 Task: Select editor.action.reference-search.trigger in the goto location: alternative reference command.
Action: Mouse moved to (17, 666)
Screenshot: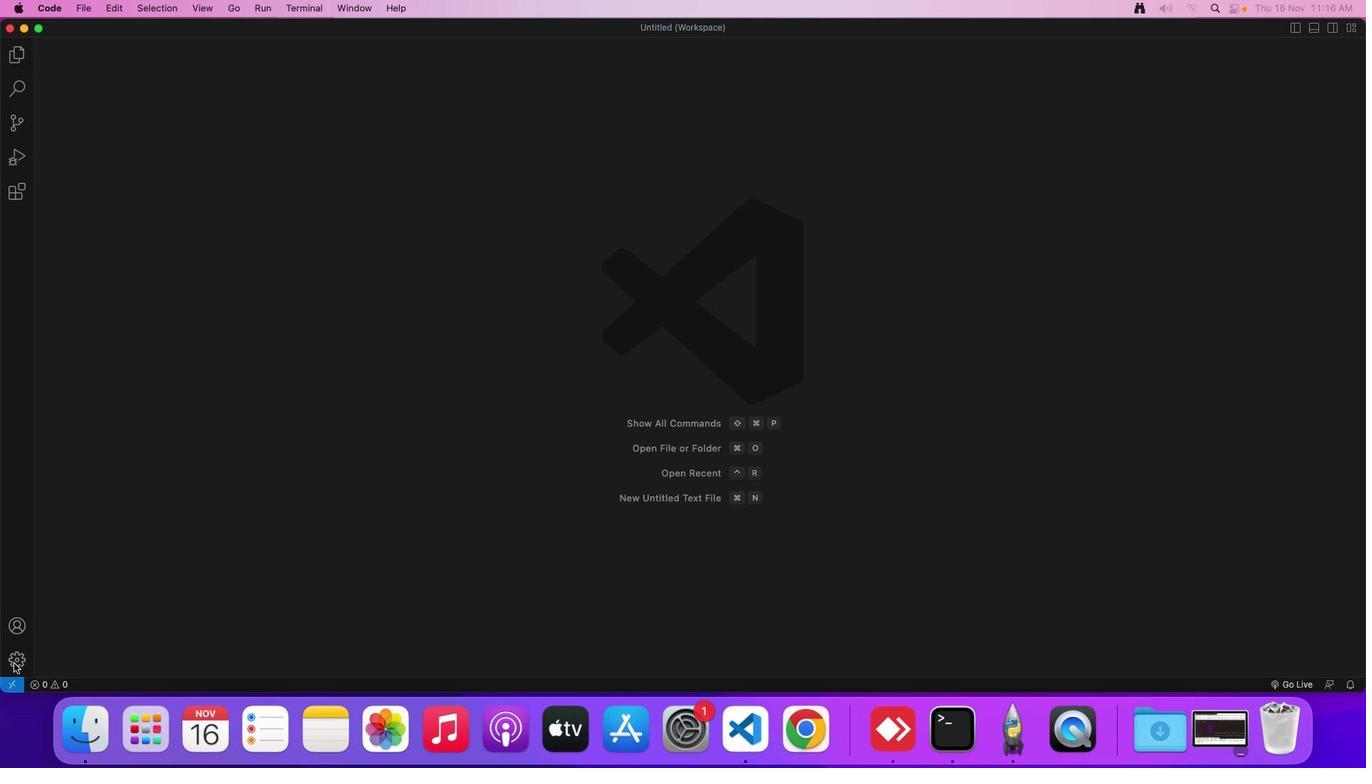 
Action: Mouse pressed left at (17, 666)
Screenshot: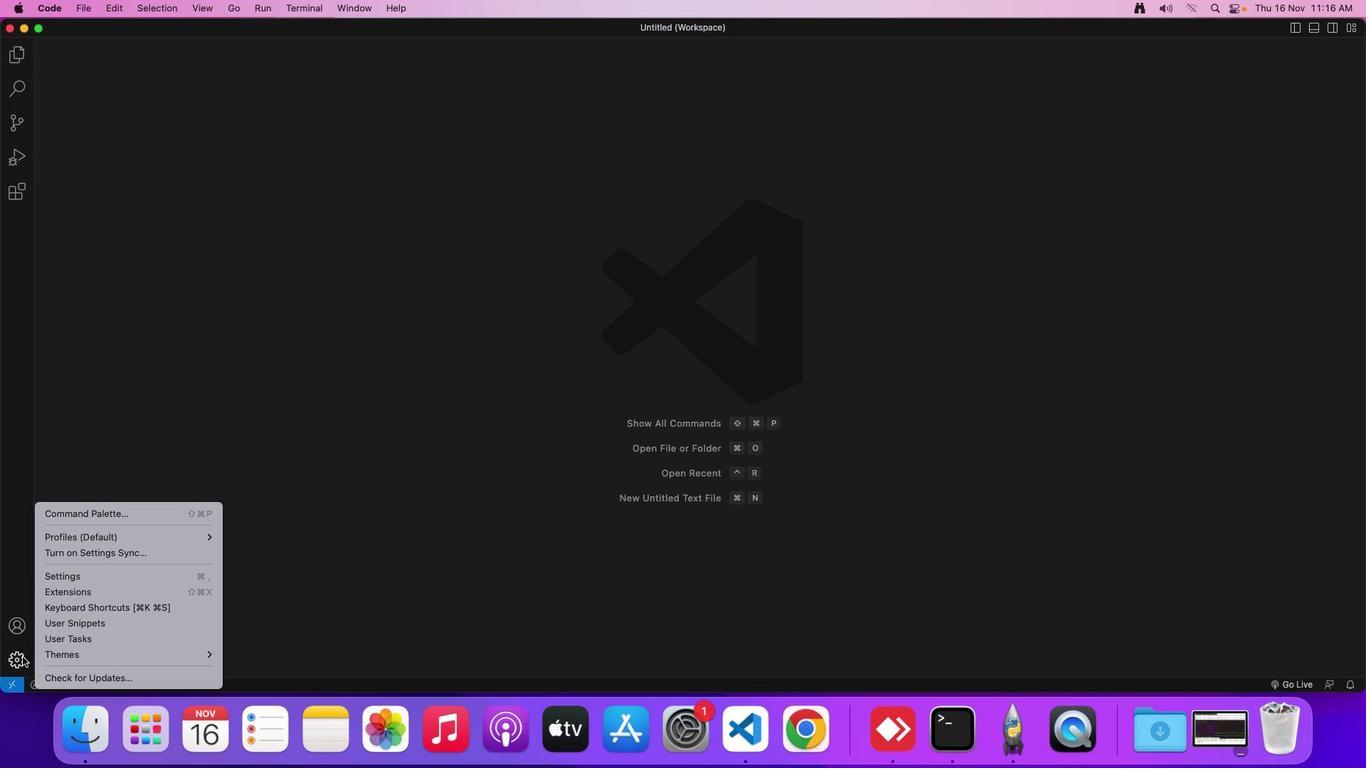 
Action: Mouse moved to (102, 581)
Screenshot: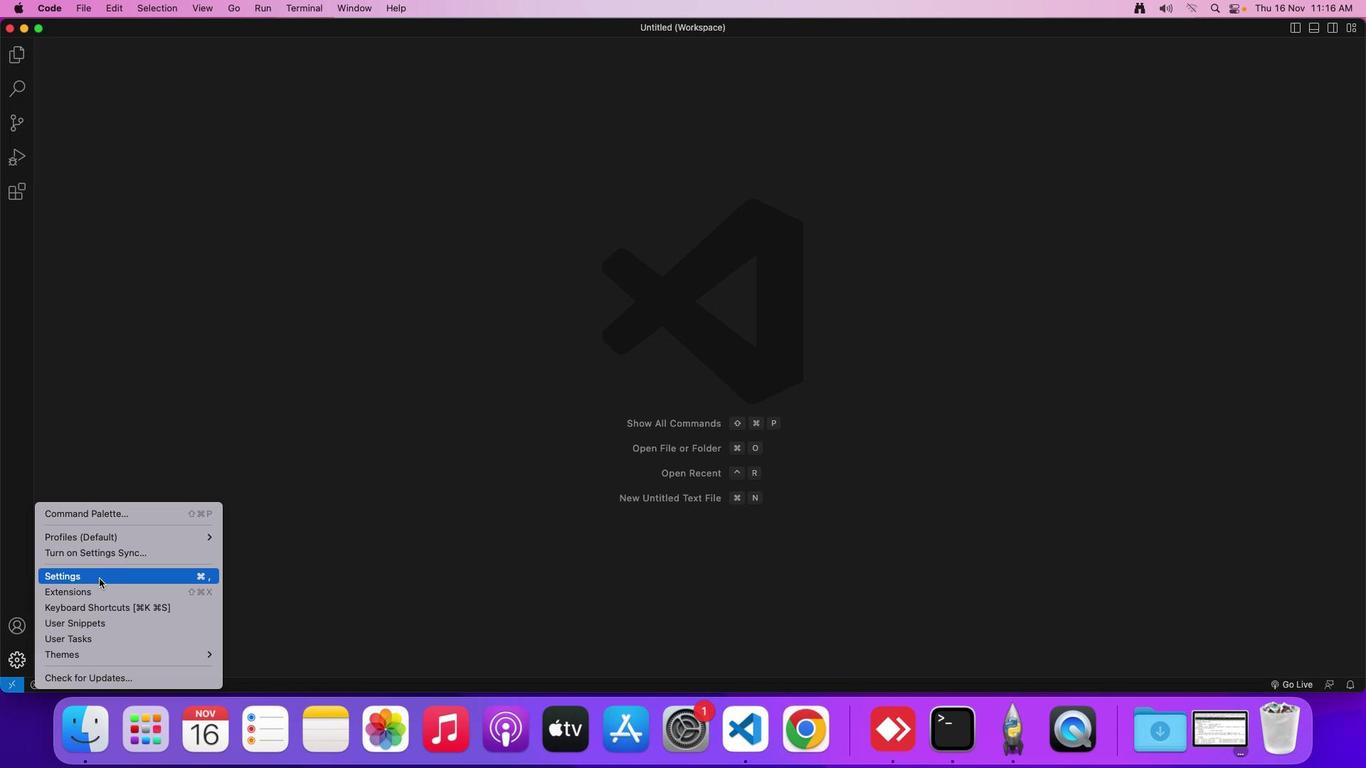 
Action: Mouse pressed left at (102, 581)
Screenshot: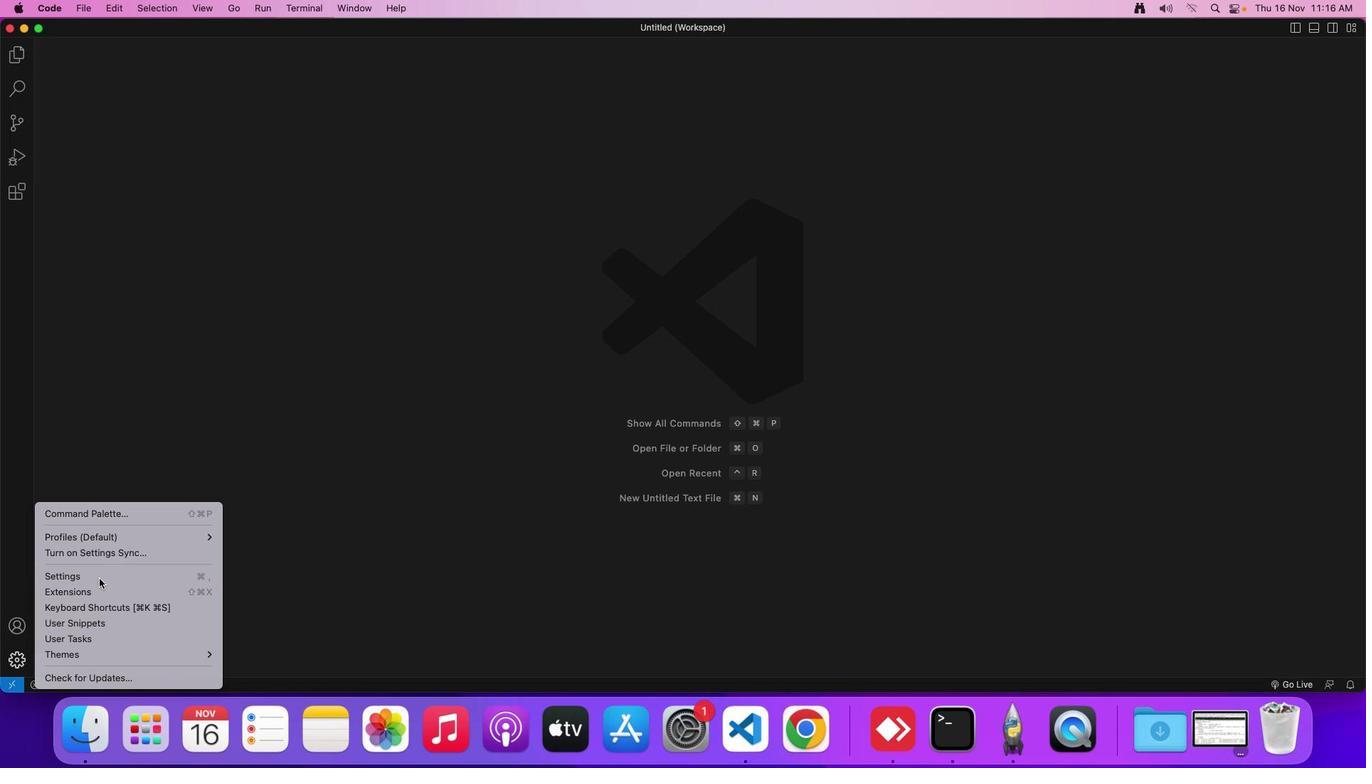 
Action: Mouse moved to (344, 107)
Screenshot: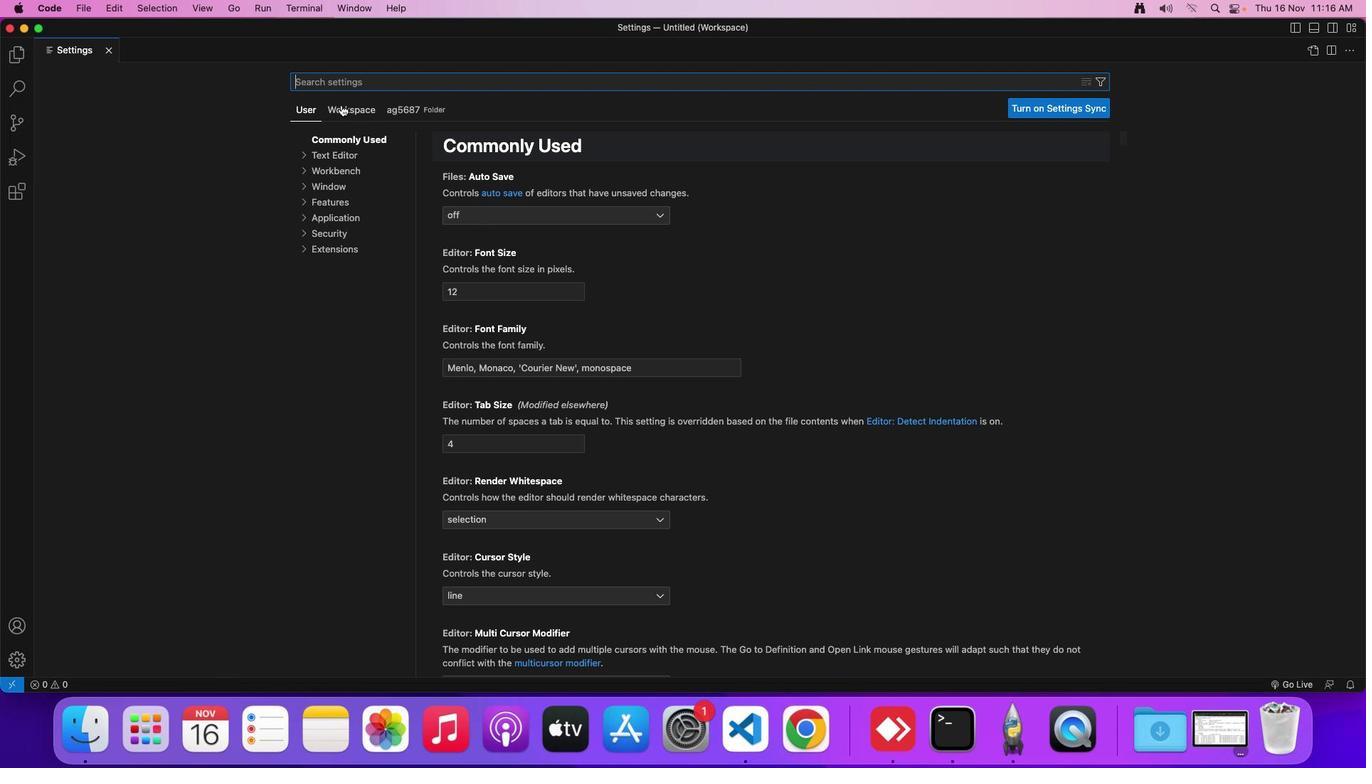 
Action: Mouse pressed left at (344, 107)
Screenshot: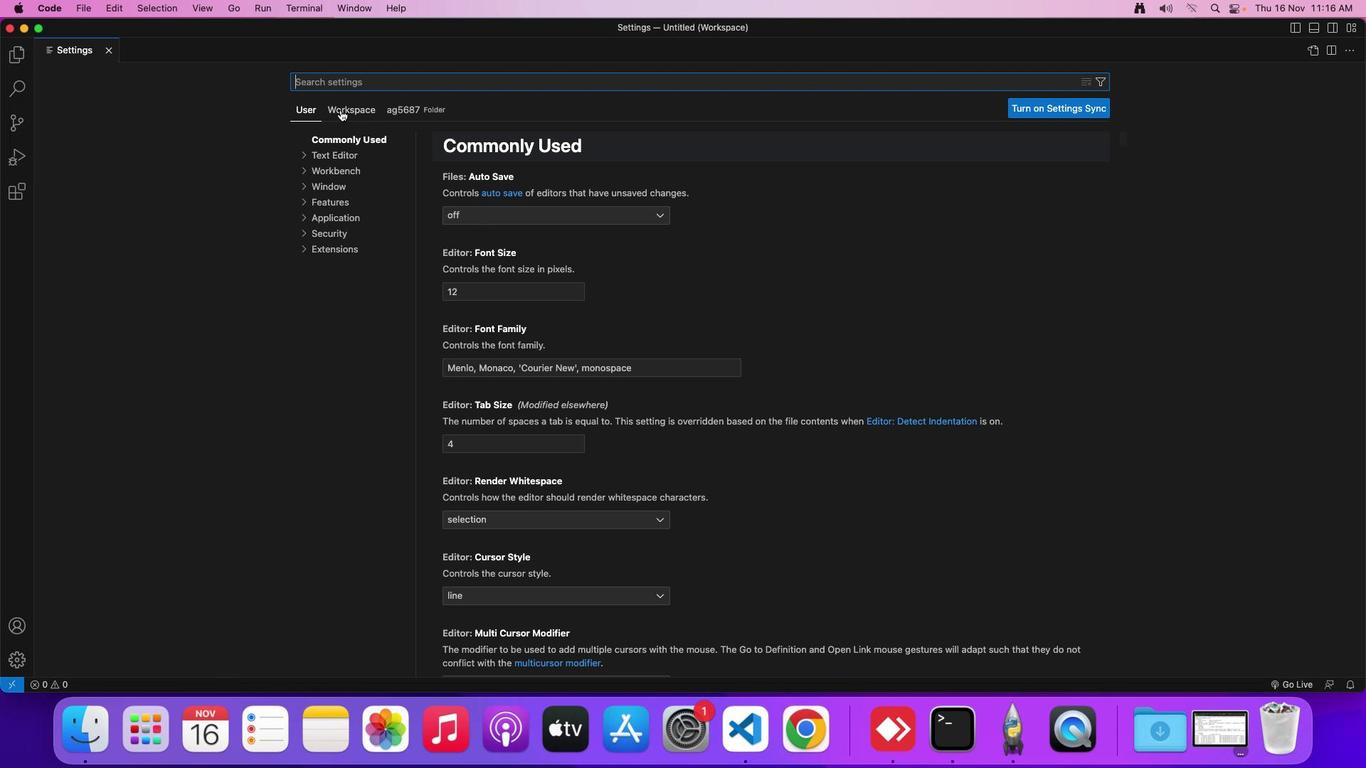 
Action: Mouse moved to (336, 155)
Screenshot: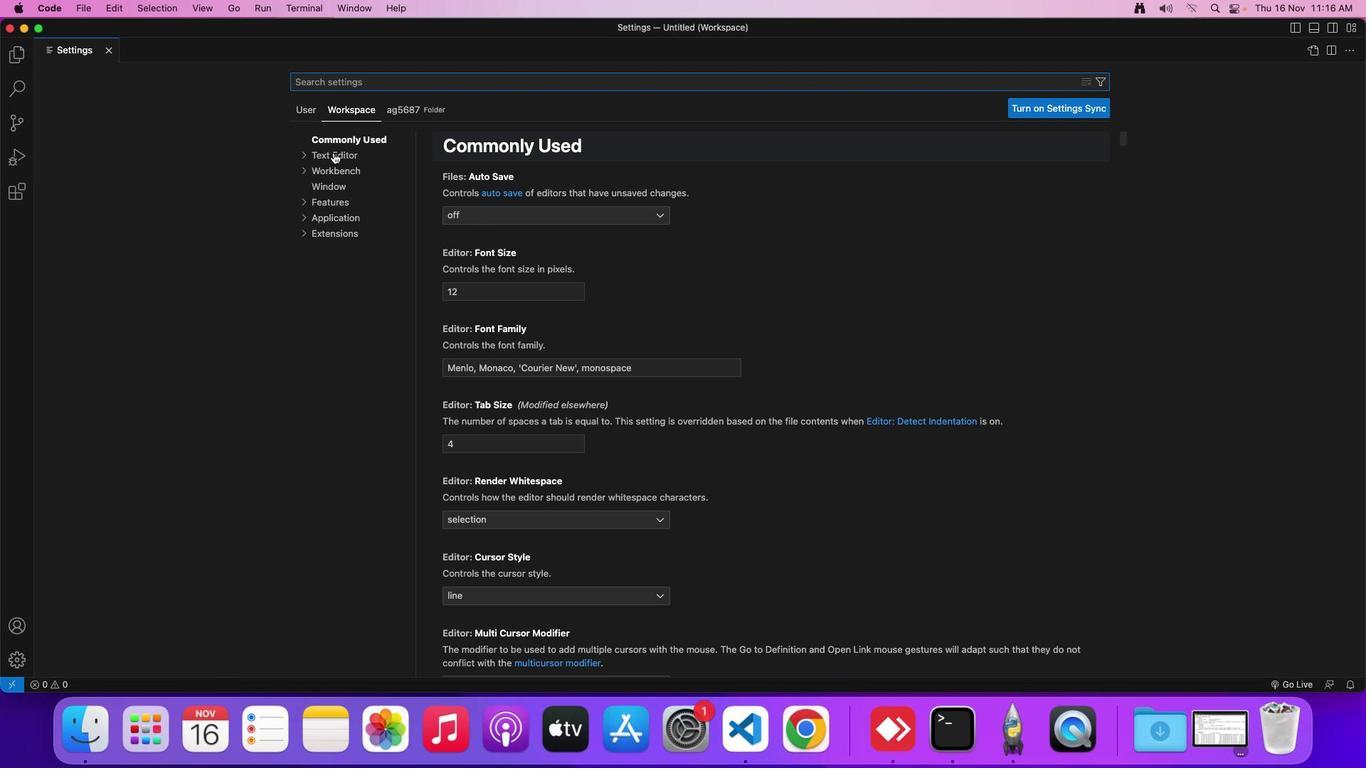 
Action: Mouse pressed left at (336, 155)
Screenshot: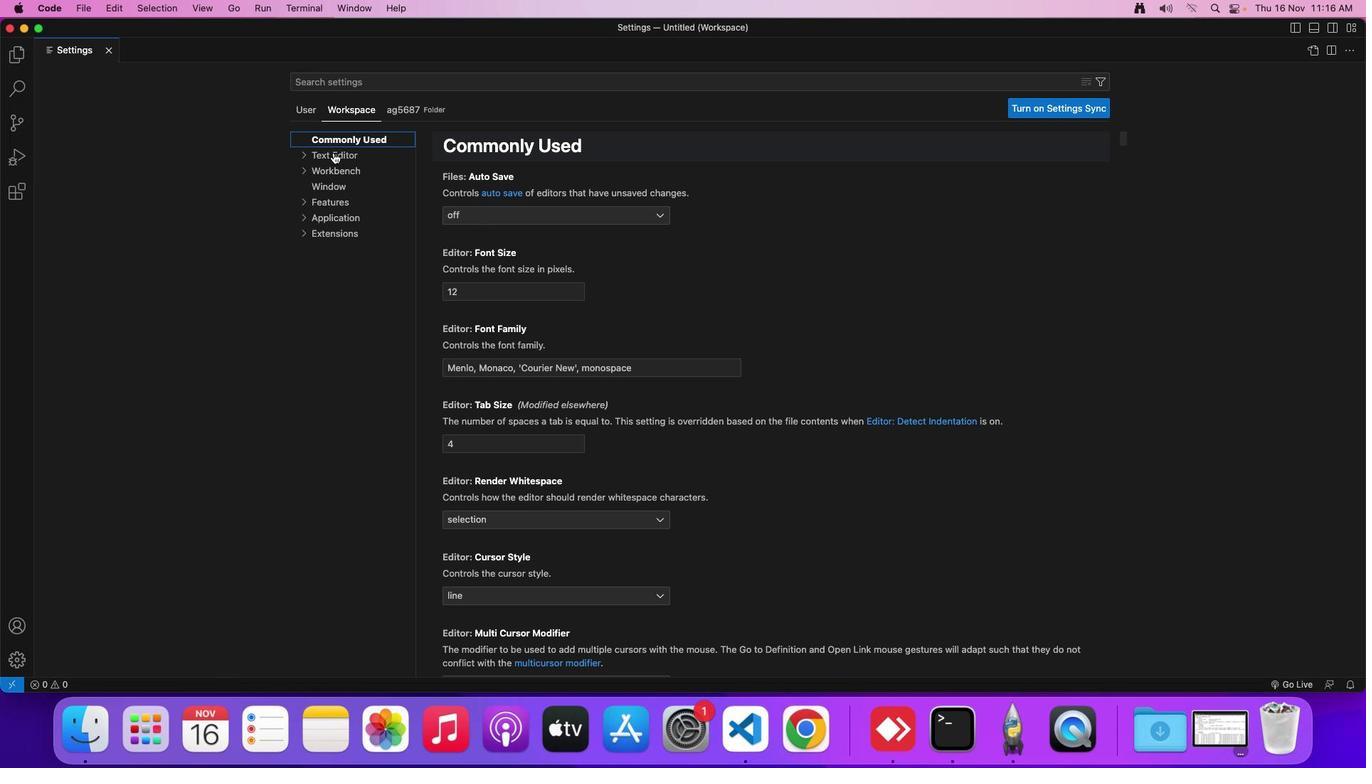 
Action: Mouse moved to (579, 419)
Screenshot: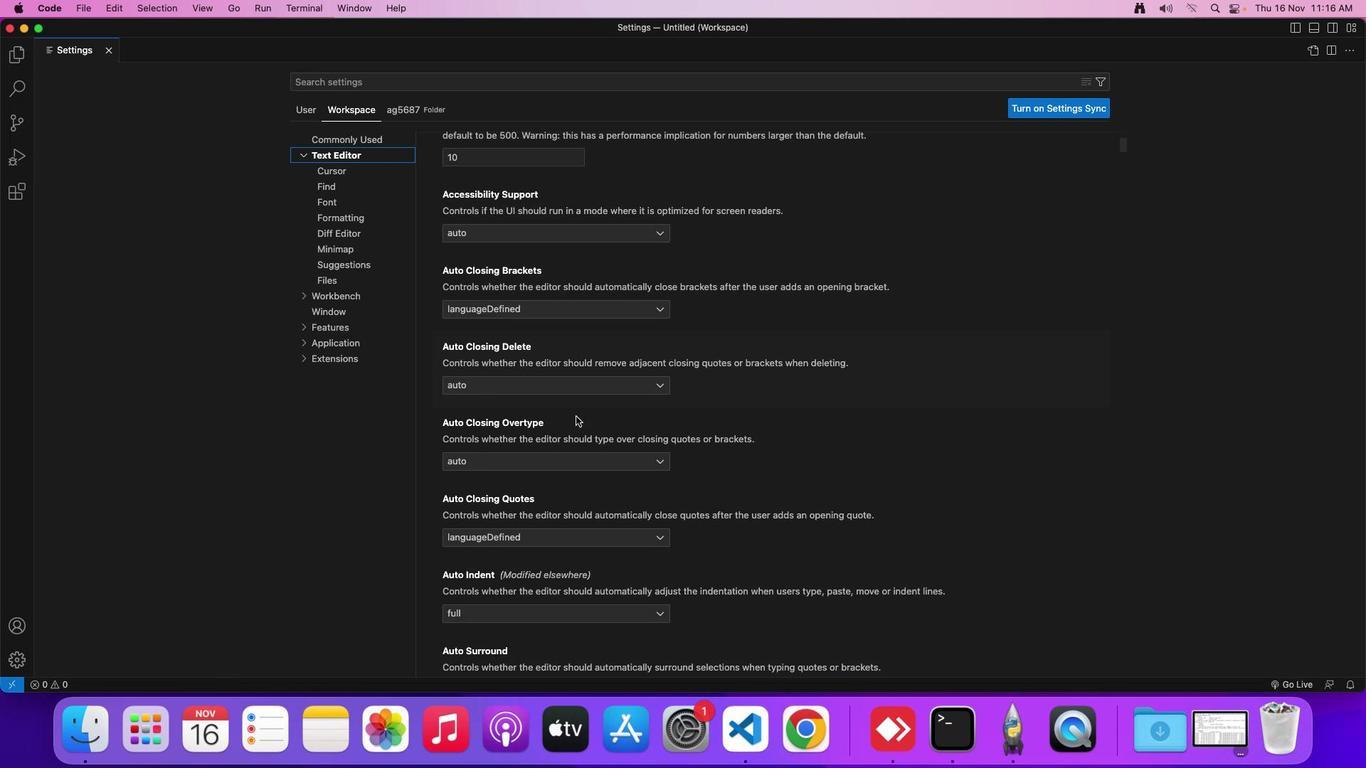 
Action: Mouse scrolled (579, 419) with delta (2, 2)
Screenshot: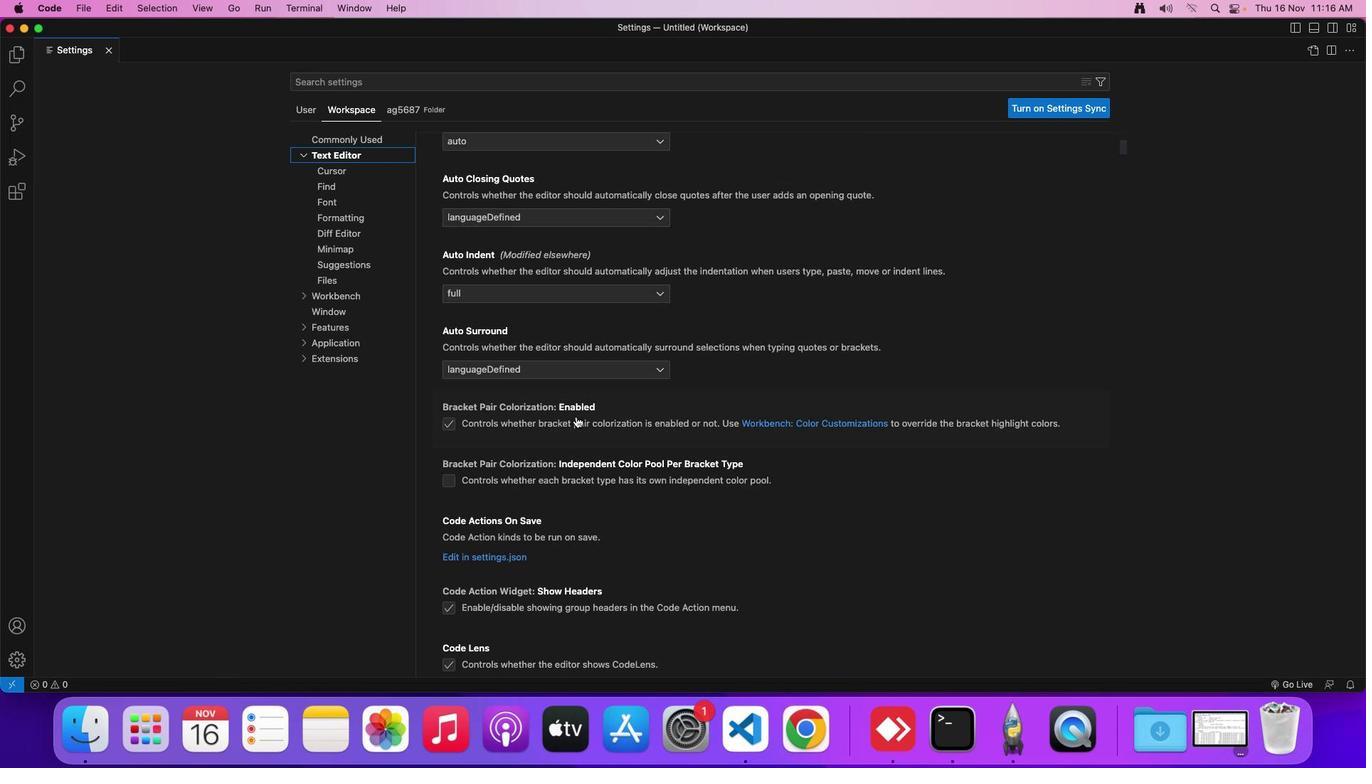 
Action: Mouse scrolled (579, 419) with delta (2, 2)
Screenshot: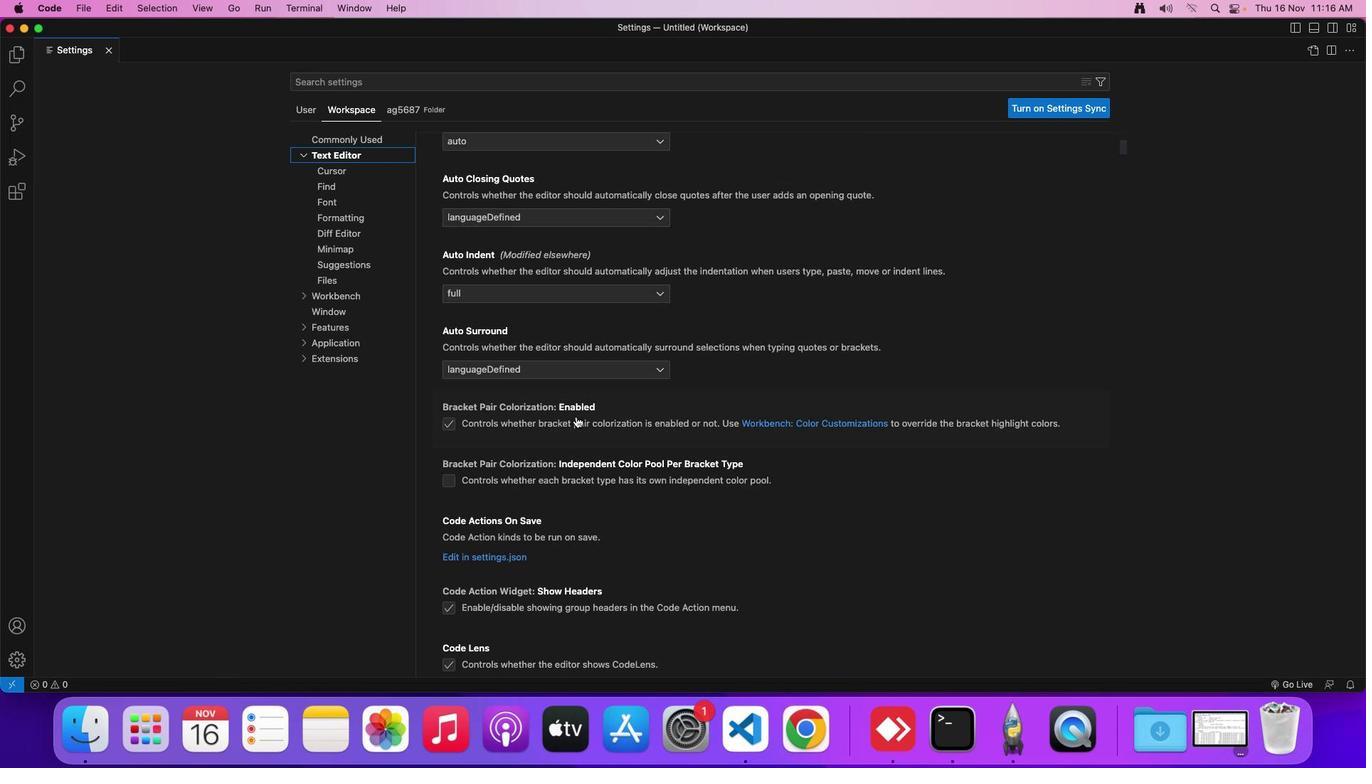 
Action: Mouse scrolled (579, 419) with delta (2, 0)
Screenshot: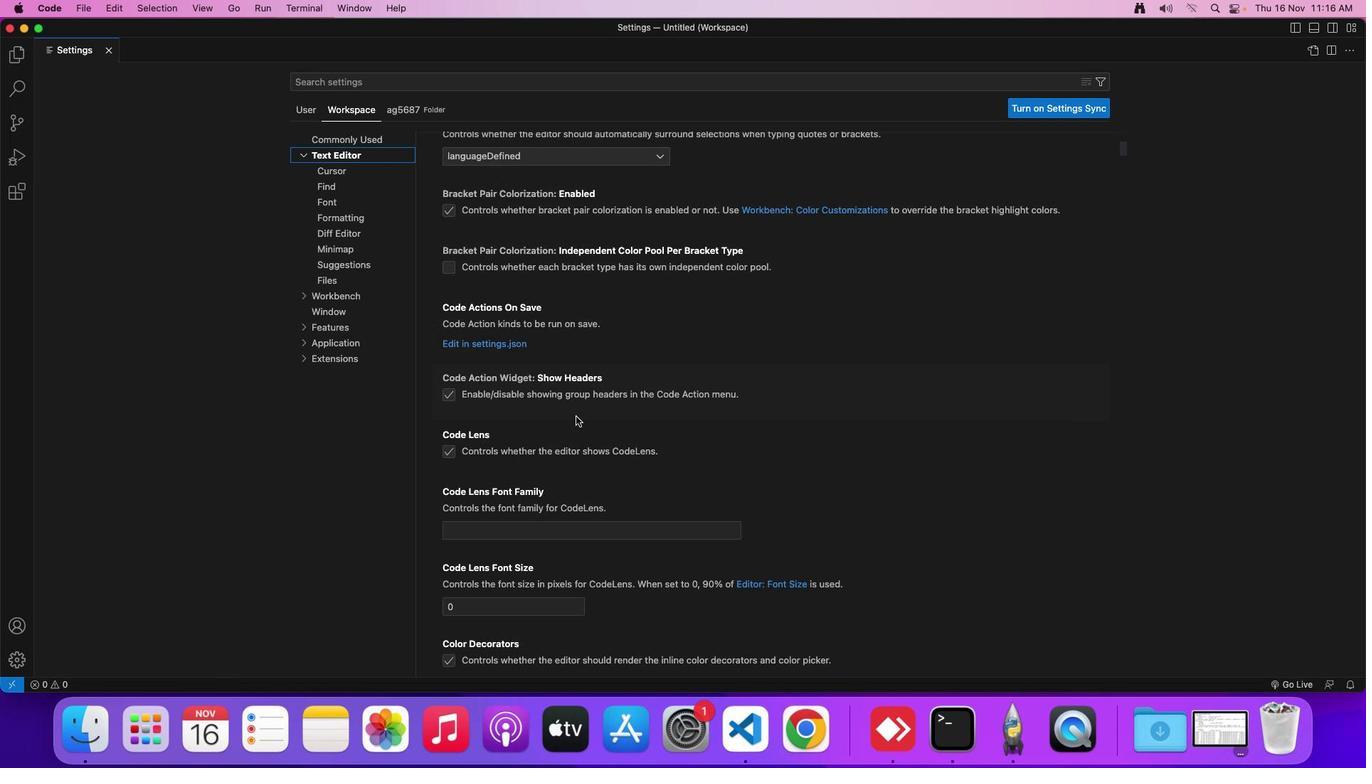 
Action: Mouse moved to (578, 419)
Screenshot: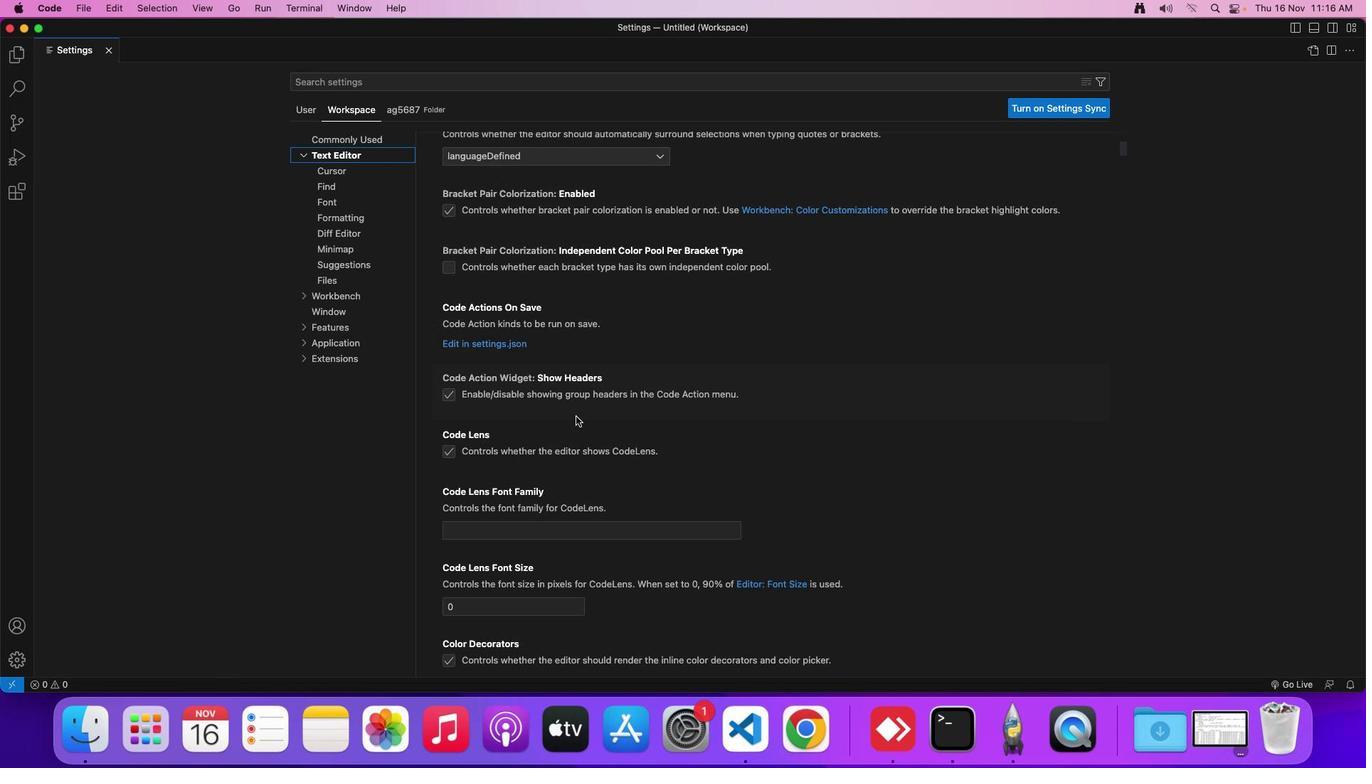 
Action: Mouse scrolled (578, 419) with delta (2, 0)
Screenshot: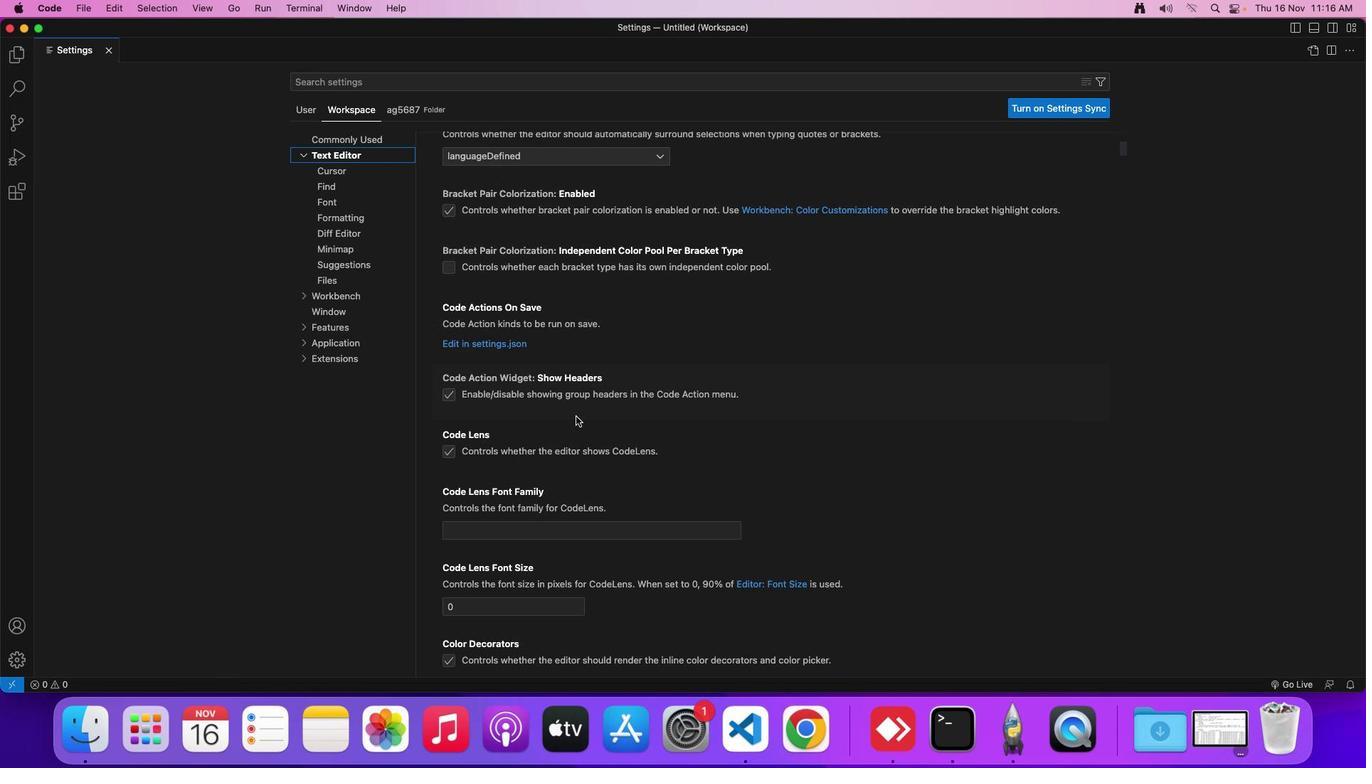 
Action: Mouse scrolled (578, 419) with delta (2, 0)
Screenshot: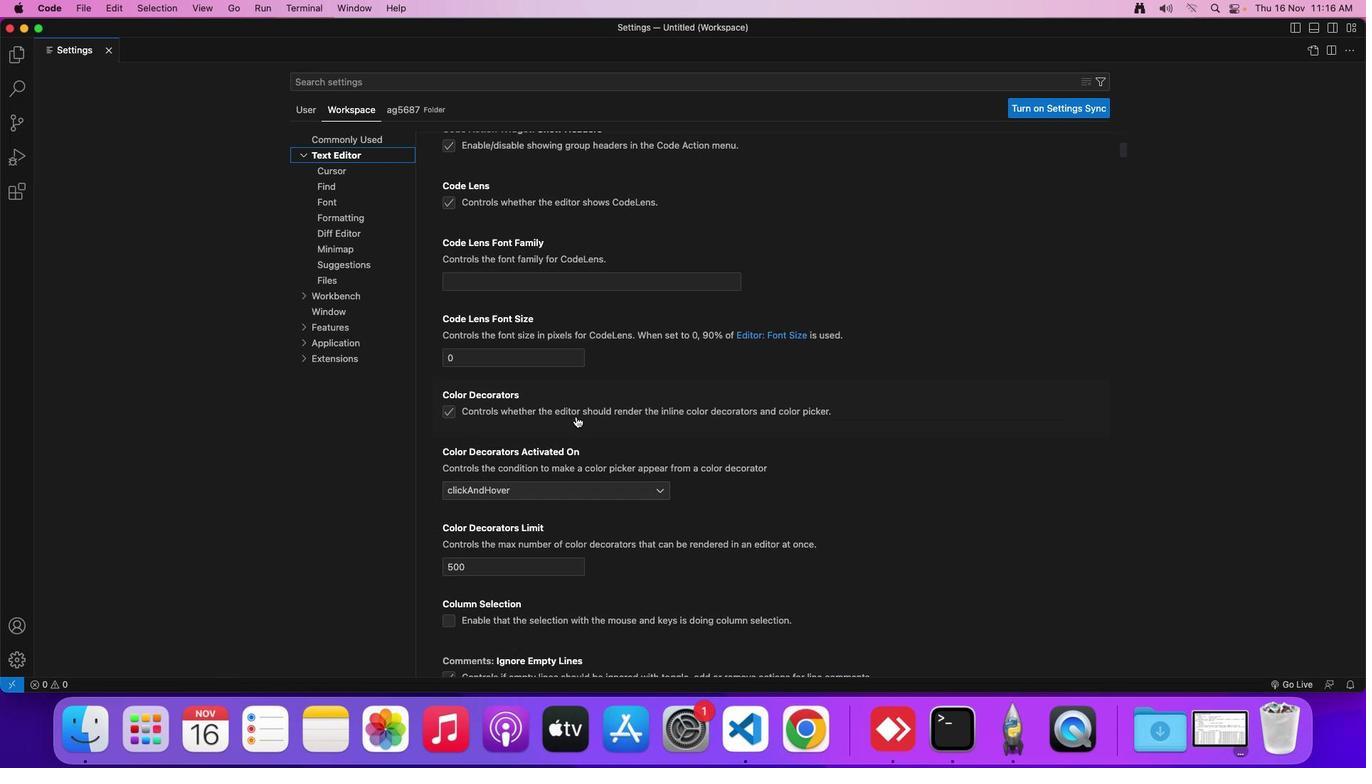 
Action: Mouse scrolled (578, 419) with delta (2, -1)
Screenshot: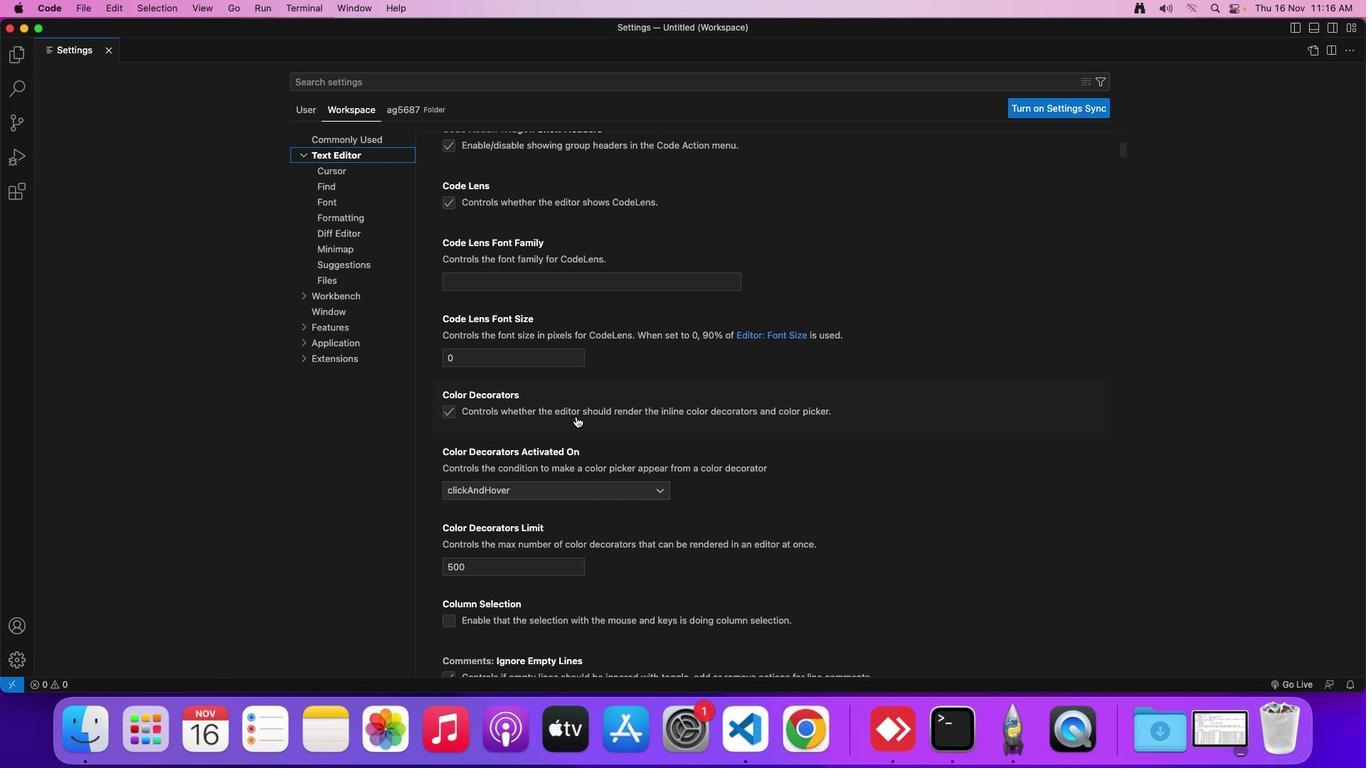 
Action: Mouse moved to (578, 419)
Screenshot: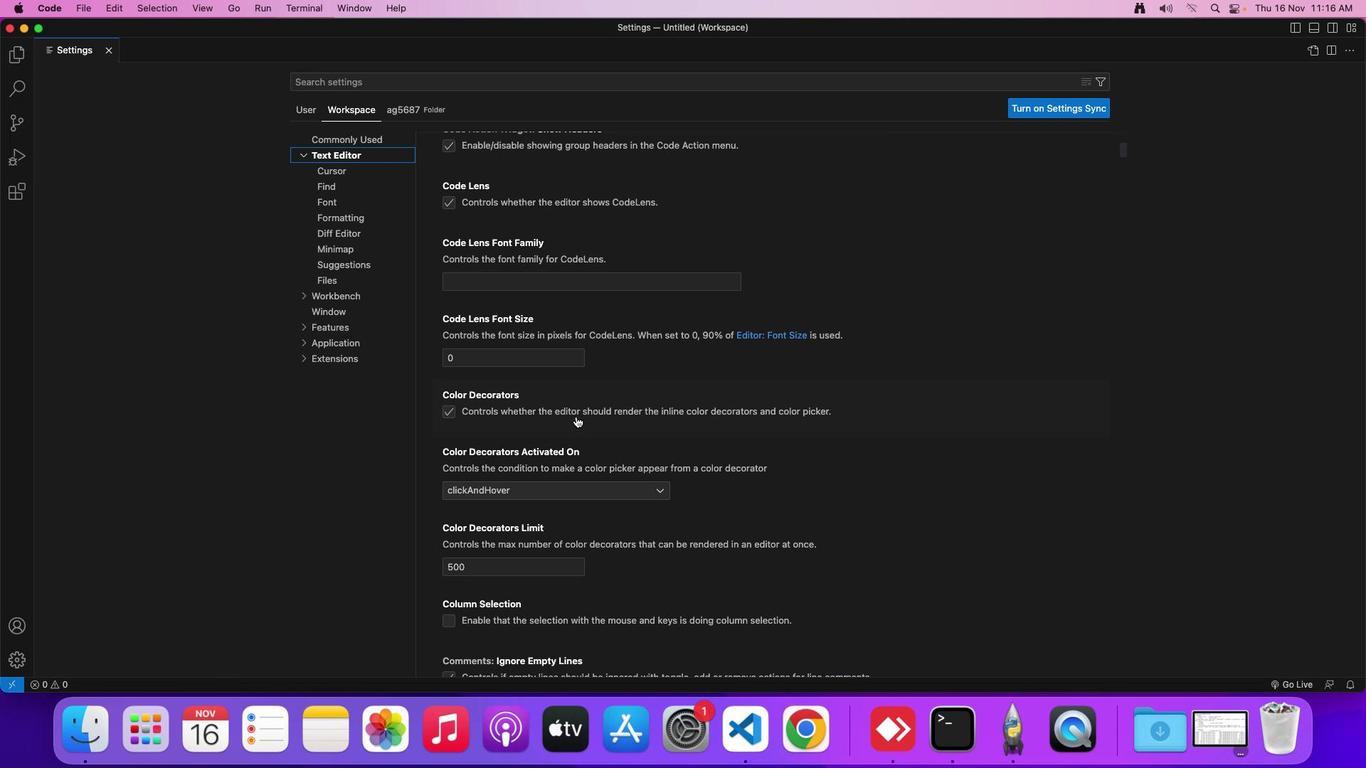 
Action: Mouse scrolled (578, 419) with delta (2, 2)
Screenshot: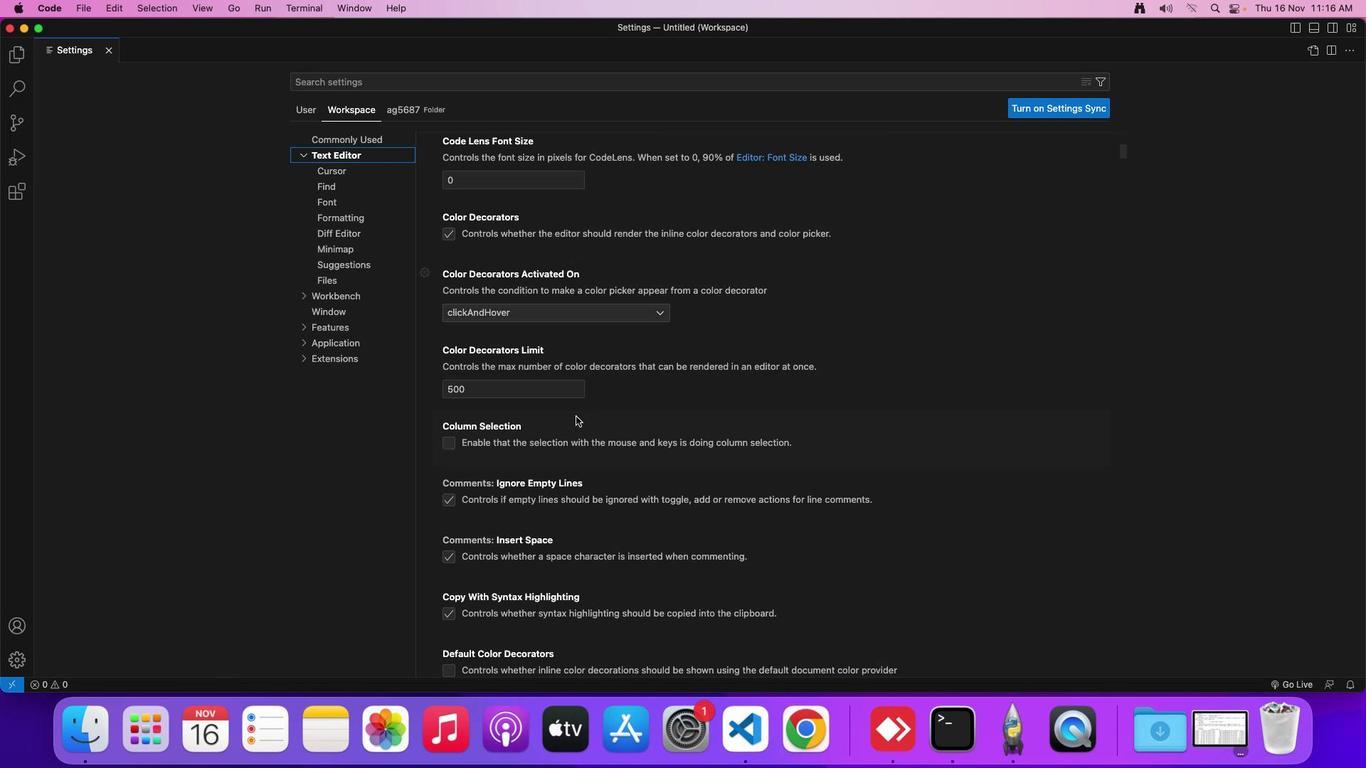 
Action: Mouse scrolled (578, 419) with delta (2, 2)
Screenshot: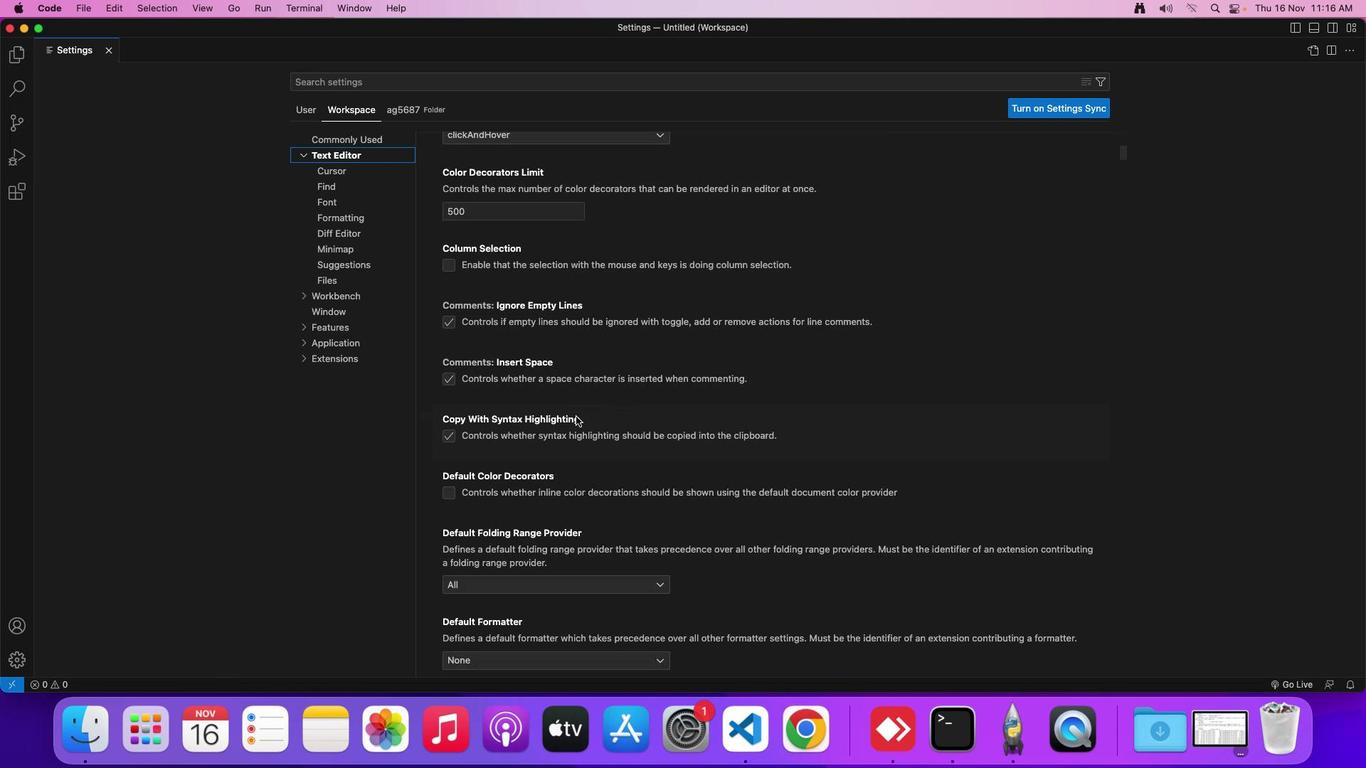 
Action: Mouse scrolled (578, 419) with delta (2, 0)
Screenshot: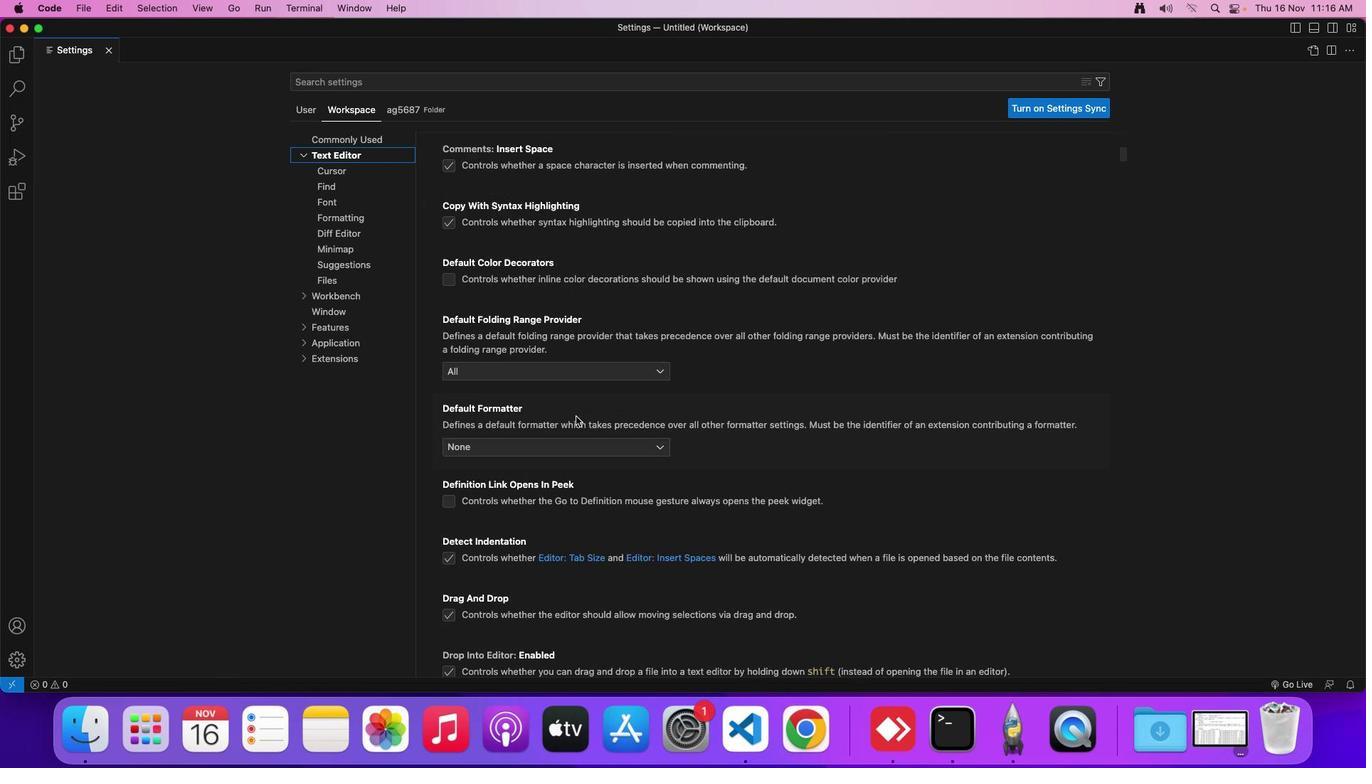 
Action: Mouse scrolled (578, 419) with delta (2, 0)
Screenshot: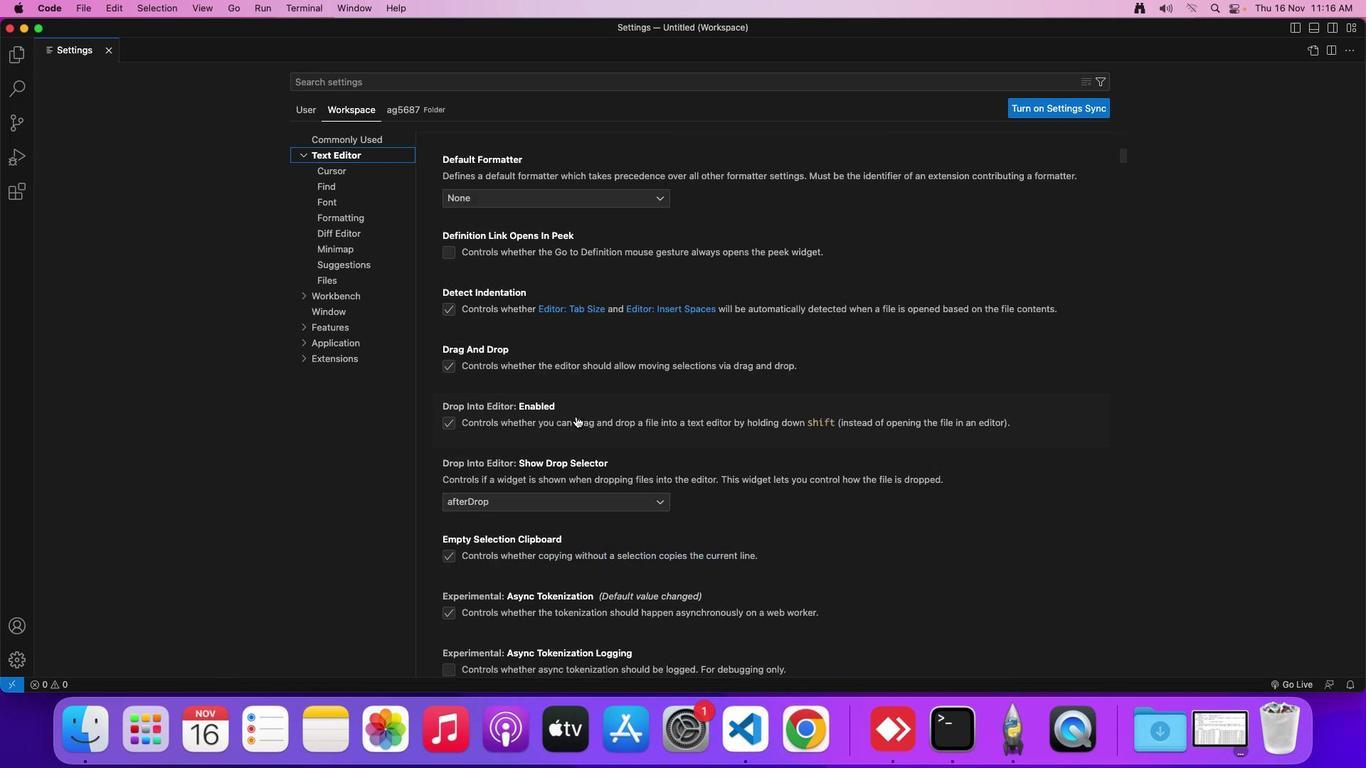 
Action: Mouse scrolled (578, 419) with delta (2, 0)
Screenshot: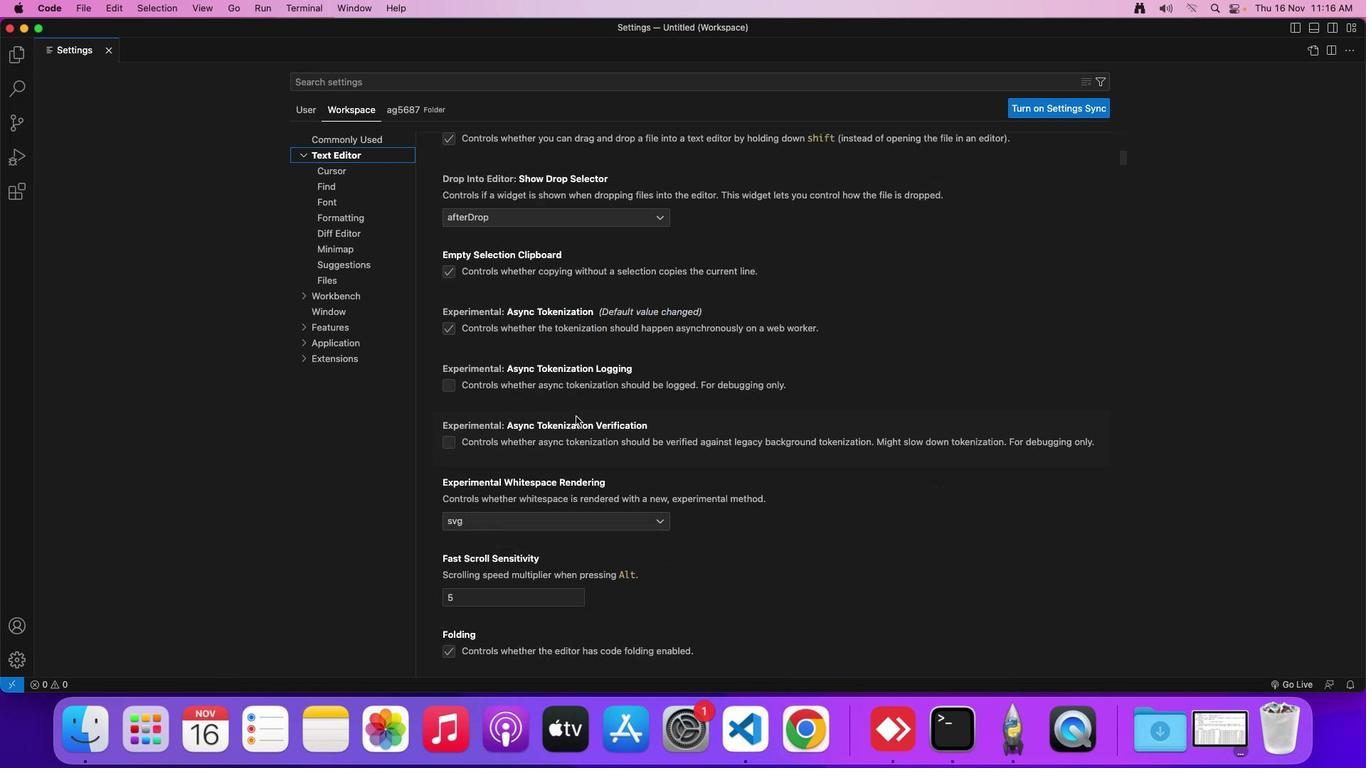 
Action: Mouse scrolled (578, 419) with delta (2, -1)
Screenshot: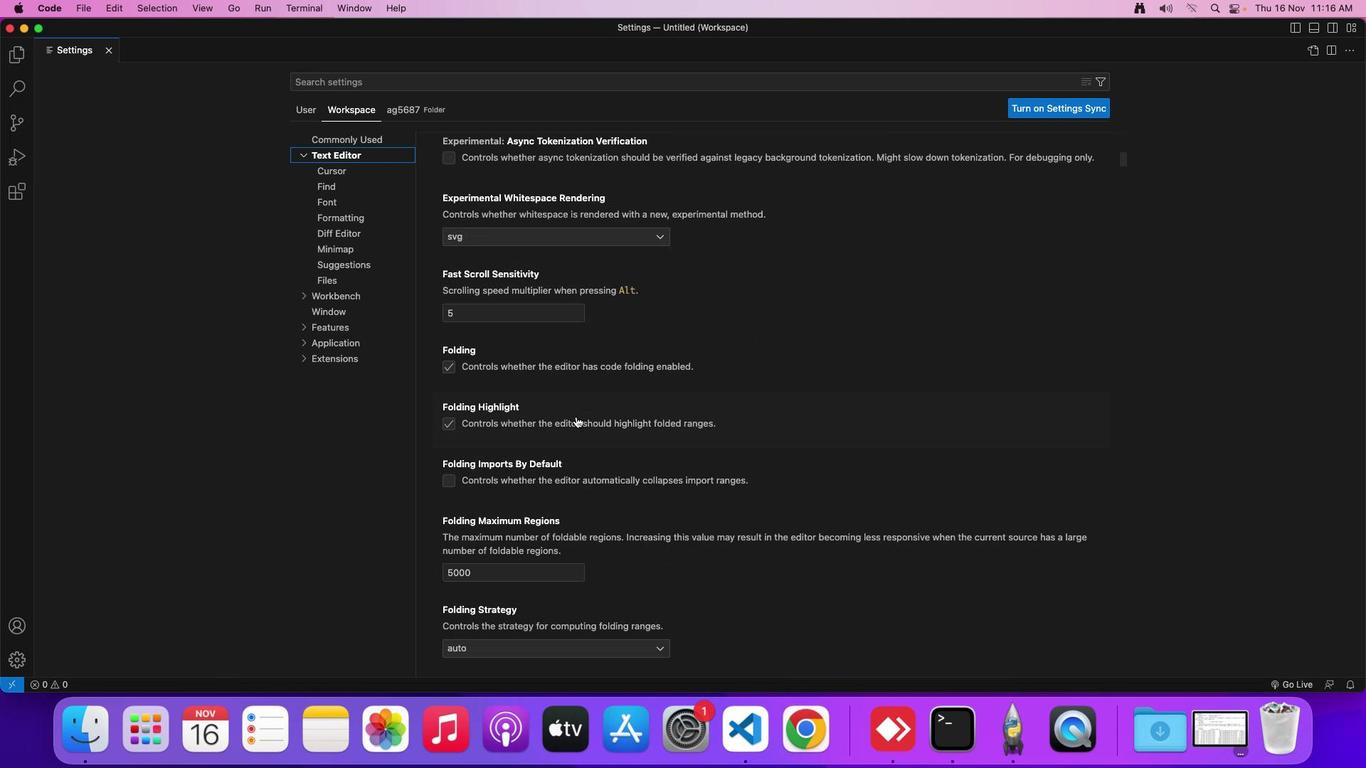 
Action: Mouse scrolled (578, 419) with delta (2, -2)
Screenshot: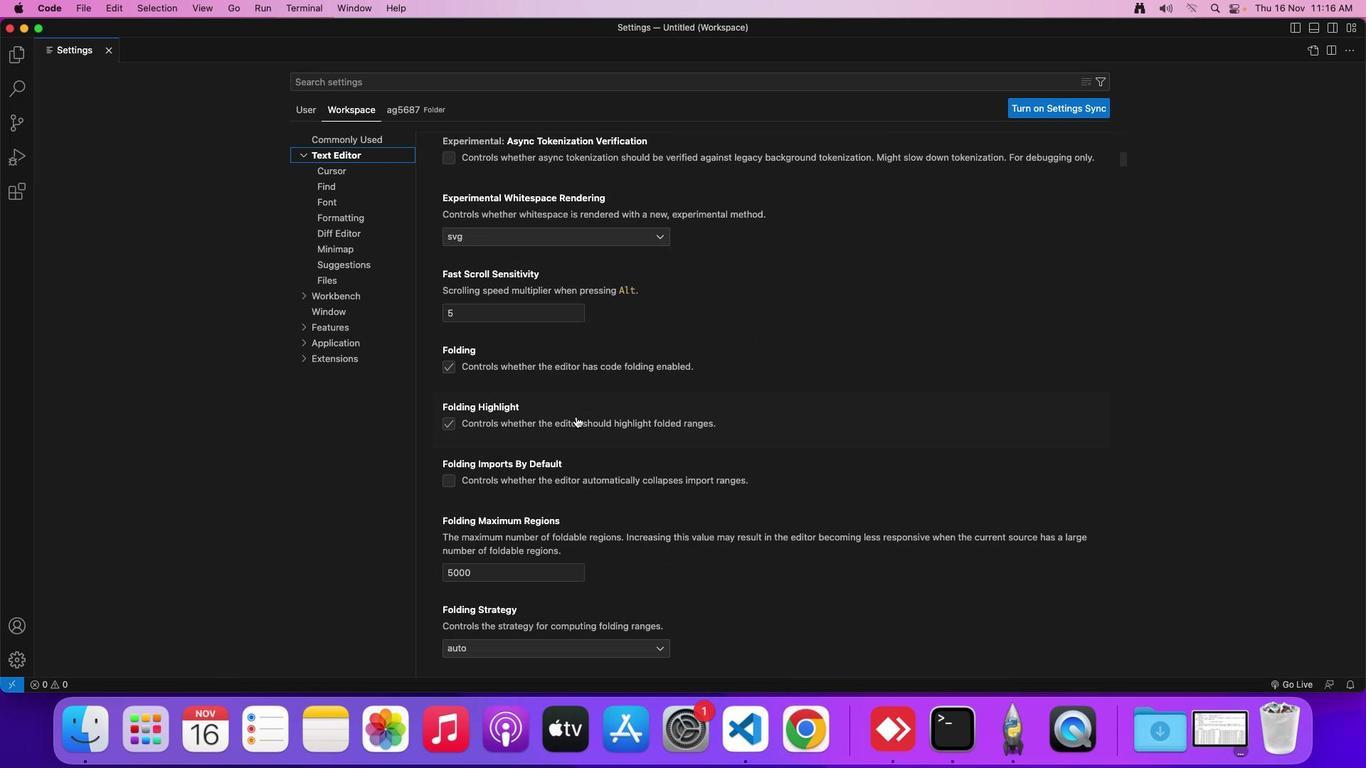 
Action: Mouse scrolled (578, 419) with delta (2, -2)
Screenshot: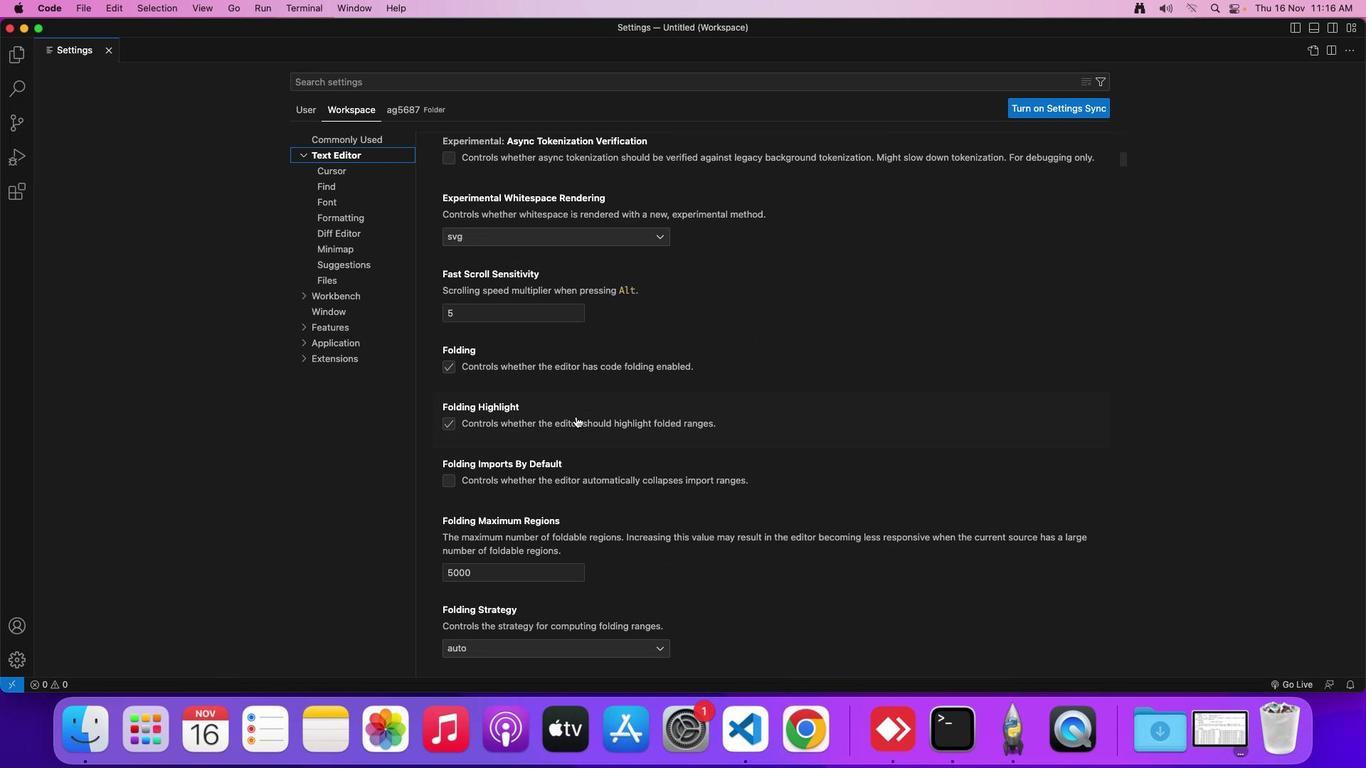 
Action: Mouse scrolled (578, 419) with delta (2, 2)
Screenshot: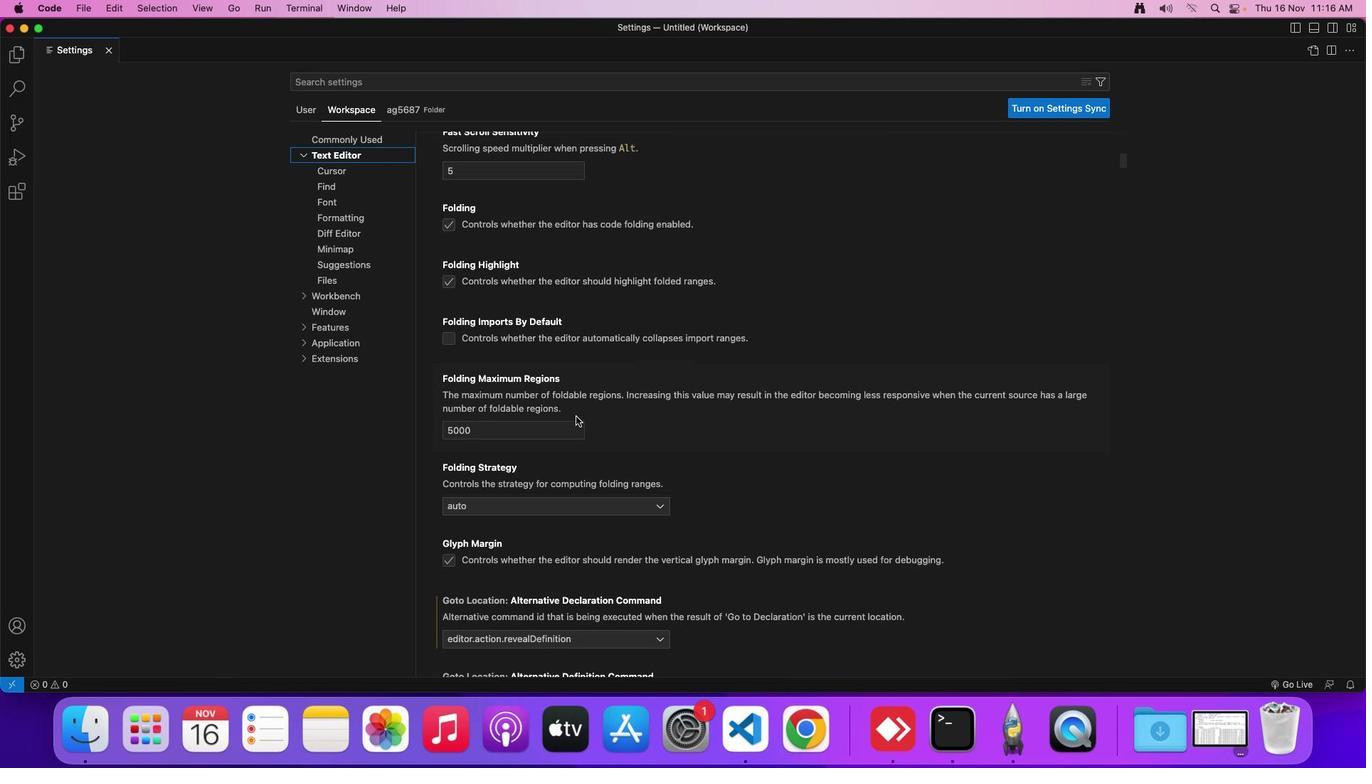 
Action: Mouse scrolled (578, 419) with delta (2, 2)
Screenshot: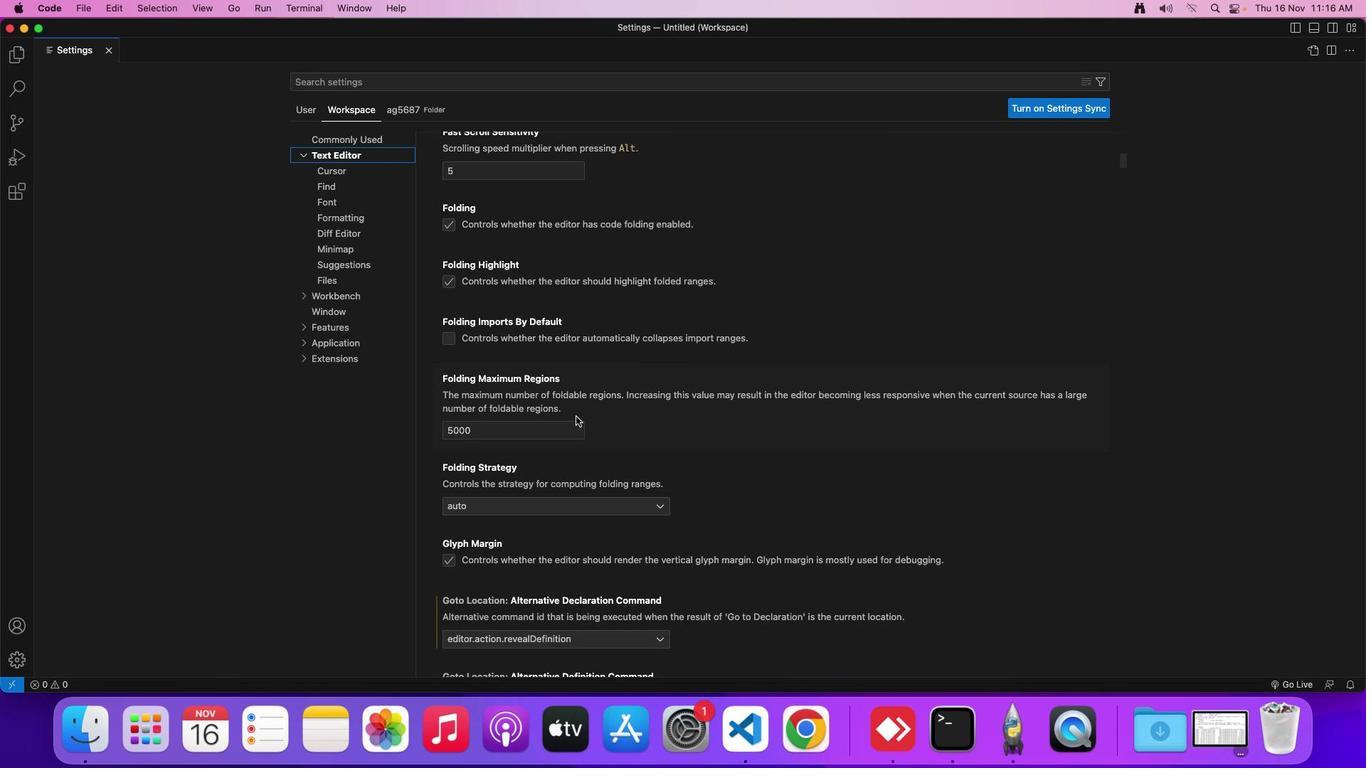 
Action: Mouse scrolled (578, 419) with delta (2, 1)
Screenshot: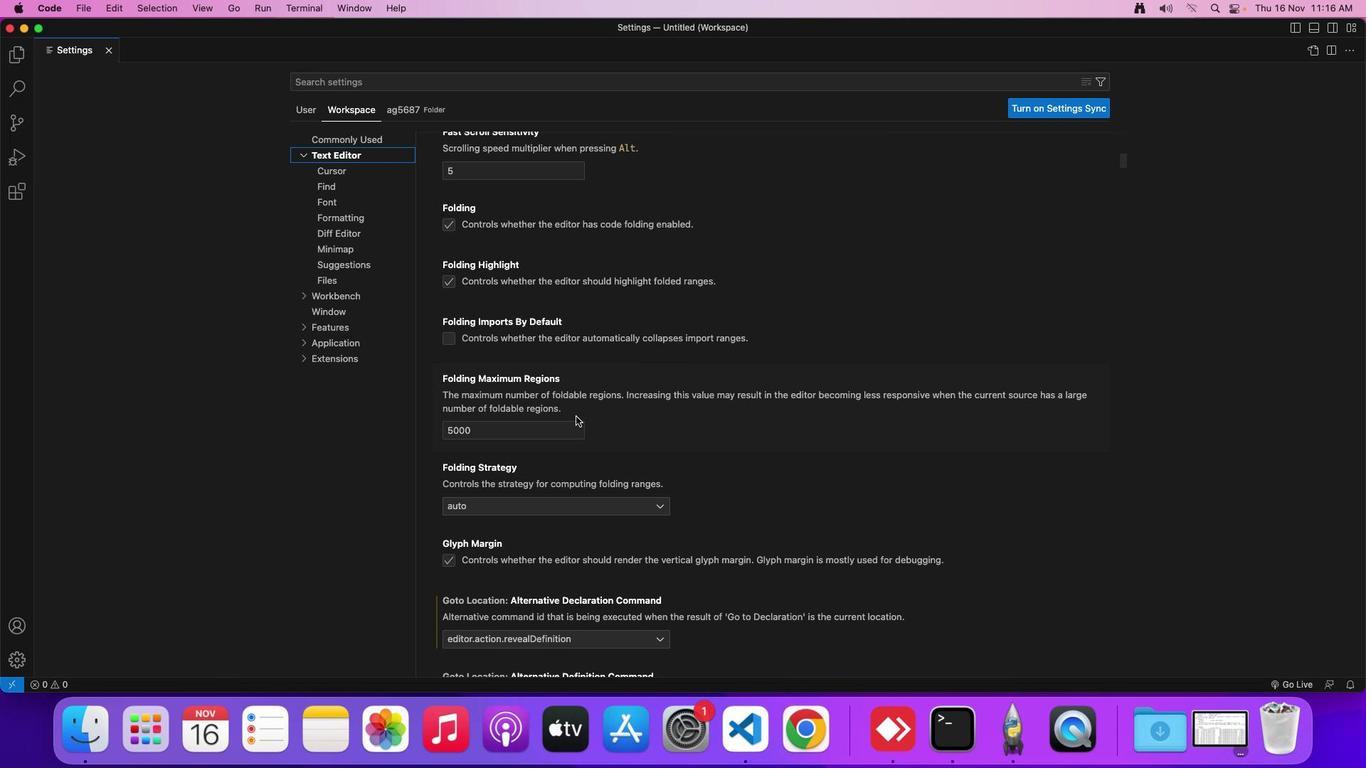 
Action: Mouse scrolled (578, 419) with delta (2, 2)
Screenshot: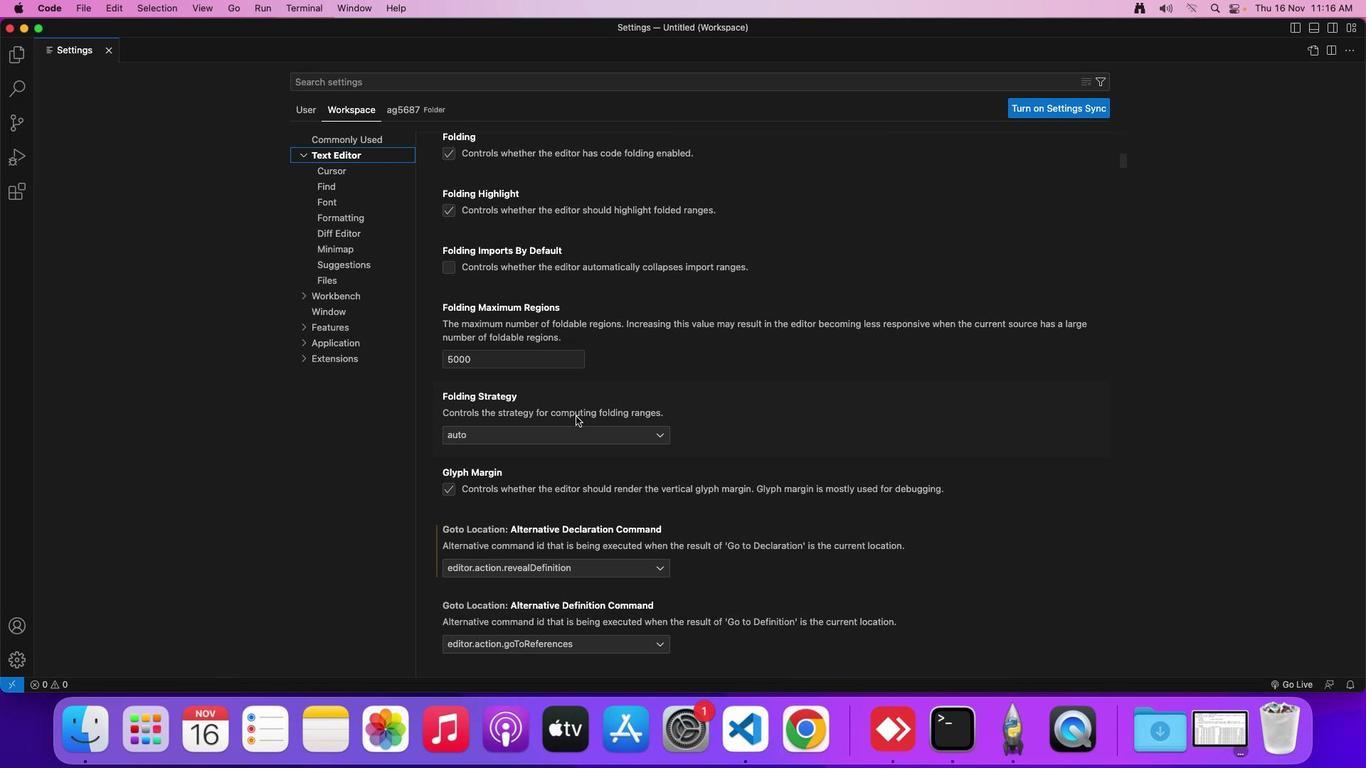 
Action: Mouse scrolled (578, 419) with delta (2, 2)
Screenshot: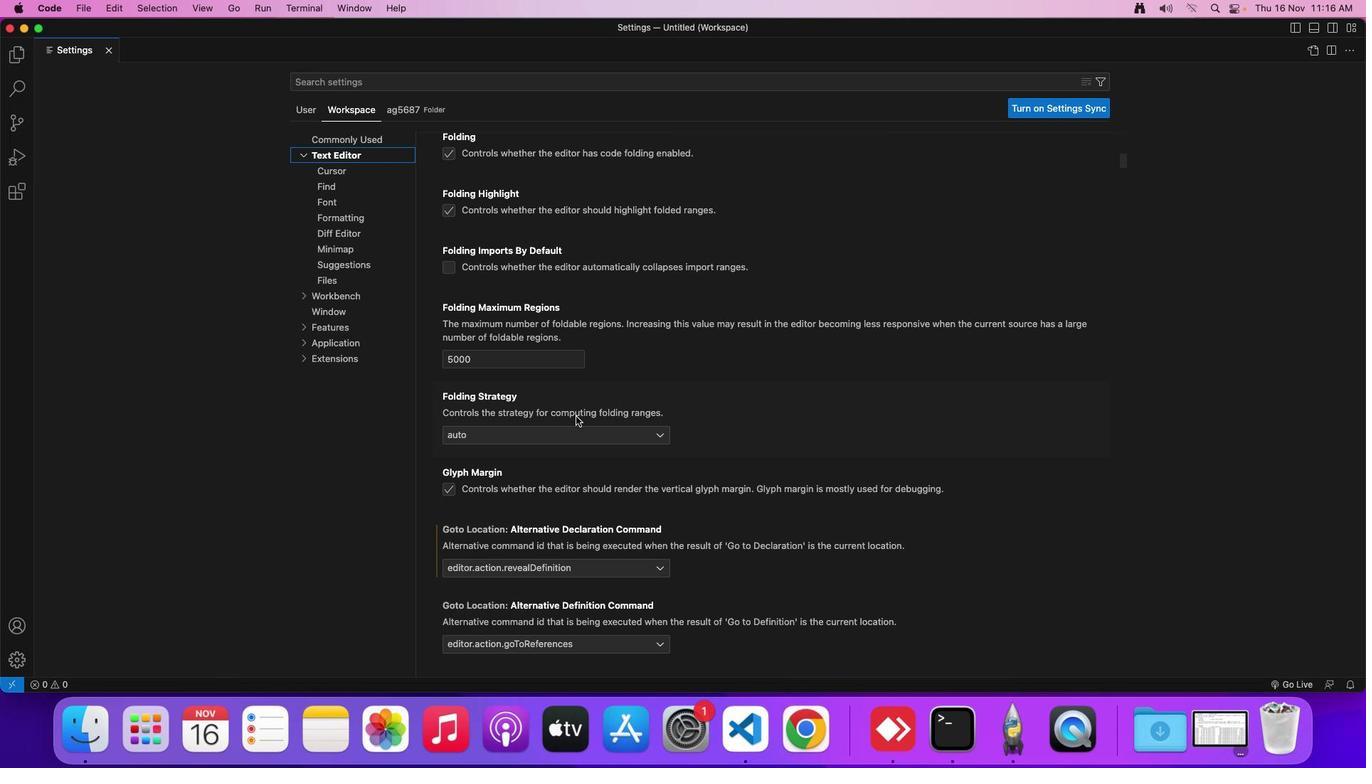 
Action: Mouse scrolled (578, 419) with delta (2, 2)
Screenshot: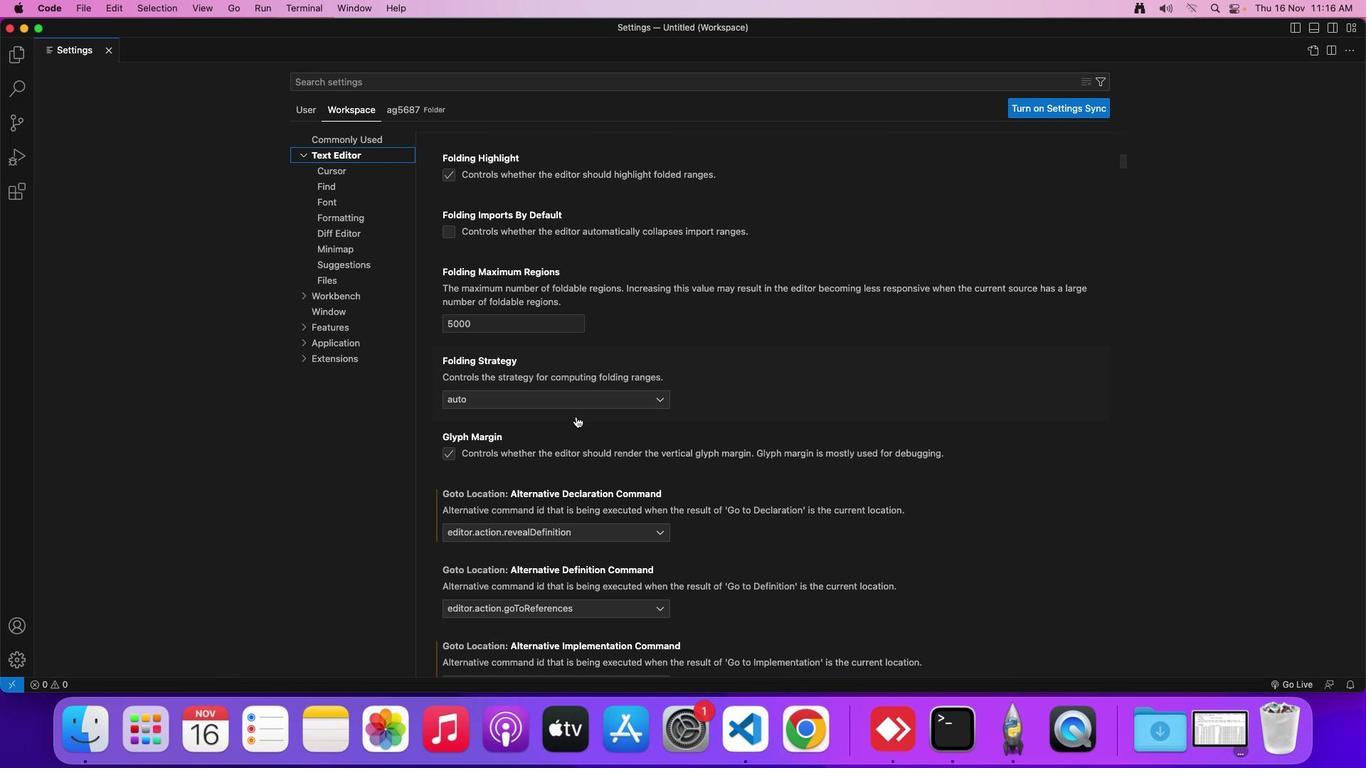 
Action: Mouse scrolled (578, 419) with delta (2, 2)
Screenshot: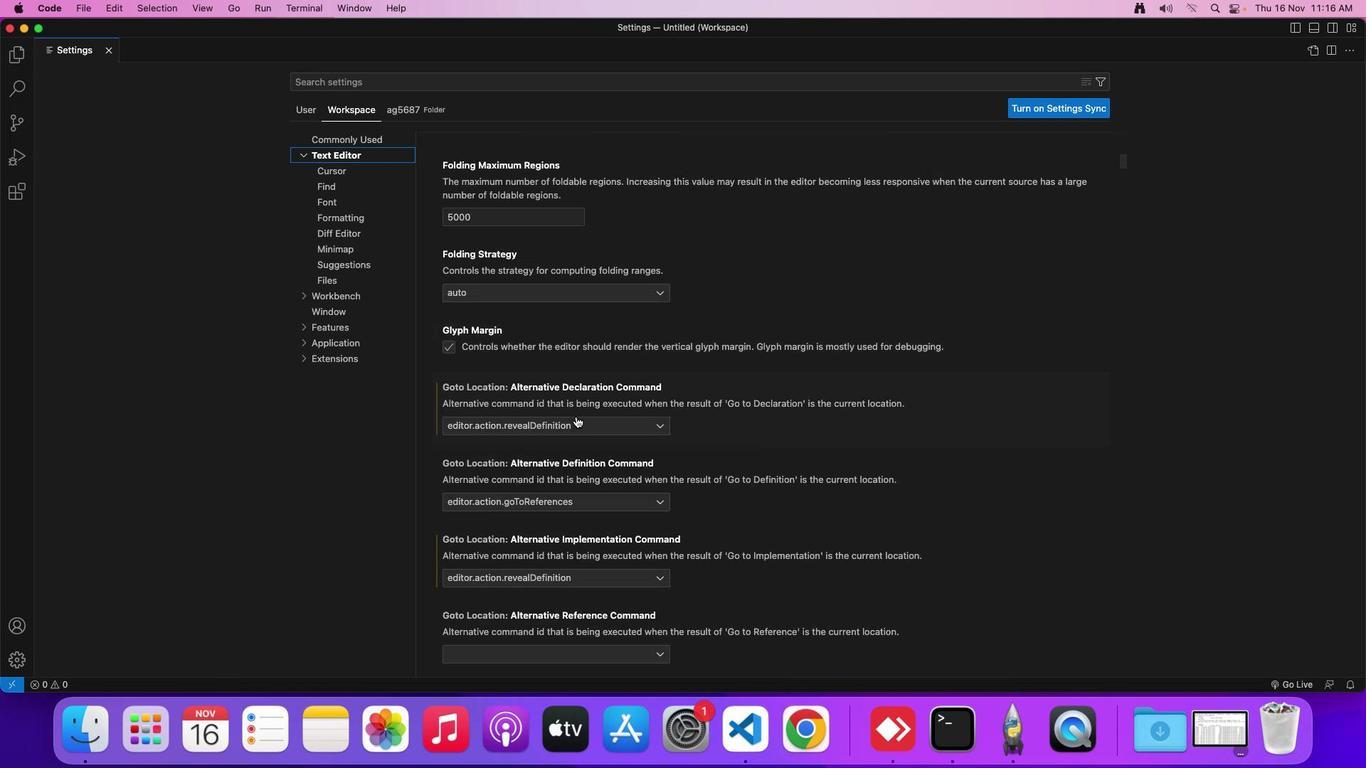 
Action: Mouse scrolled (578, 419) with delta (2, 2)
Screenshot: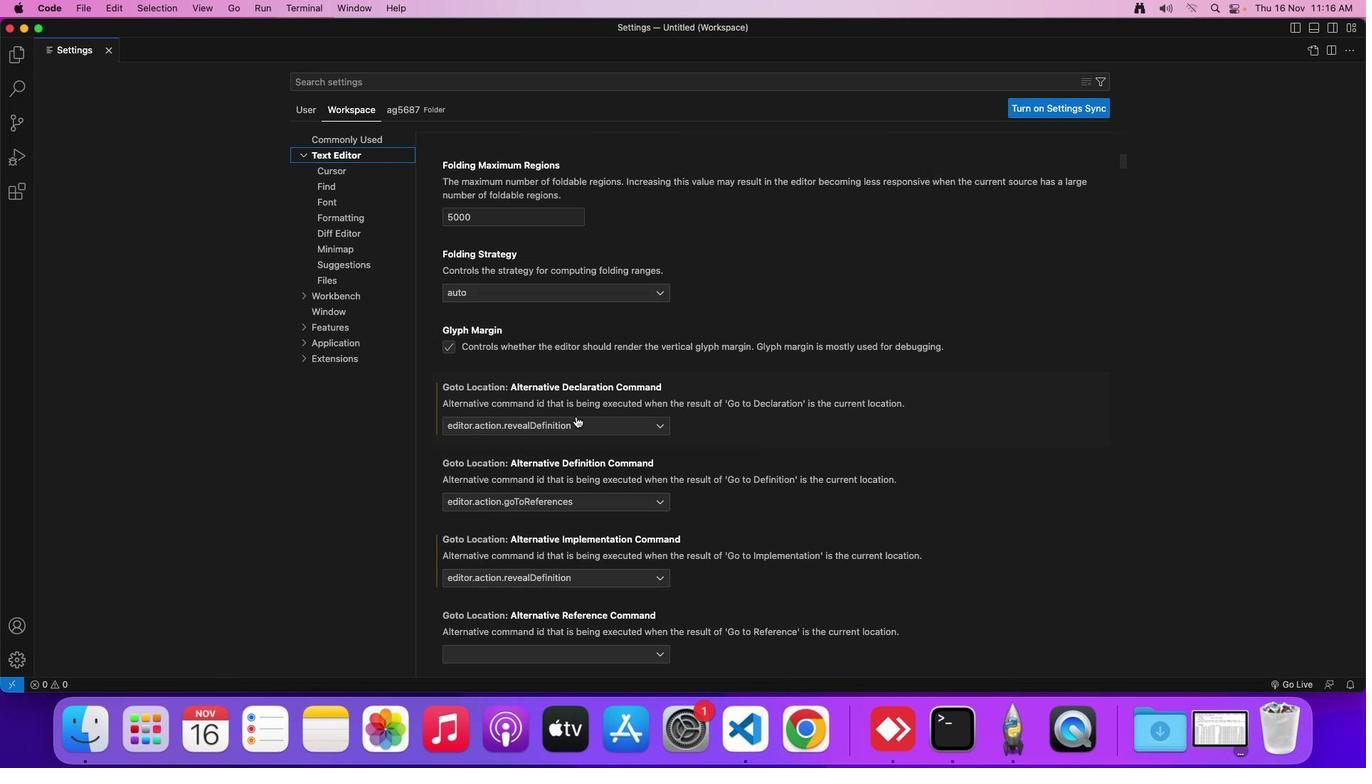 
Action: Mouse scrolled (578, 419) with delta (2, 2)
Screenshot: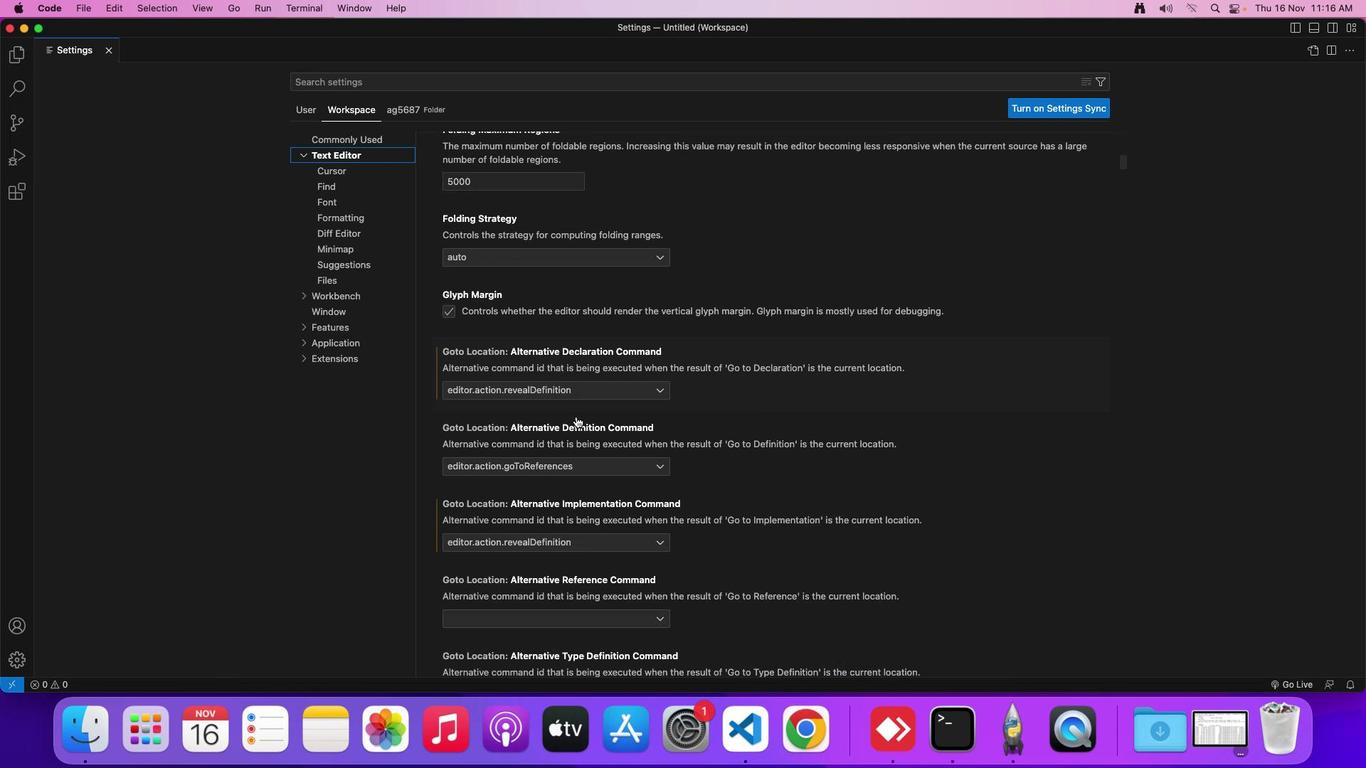 
Action: Mouse scrolled (578, 419) with delta (2, 2)
Screenshot: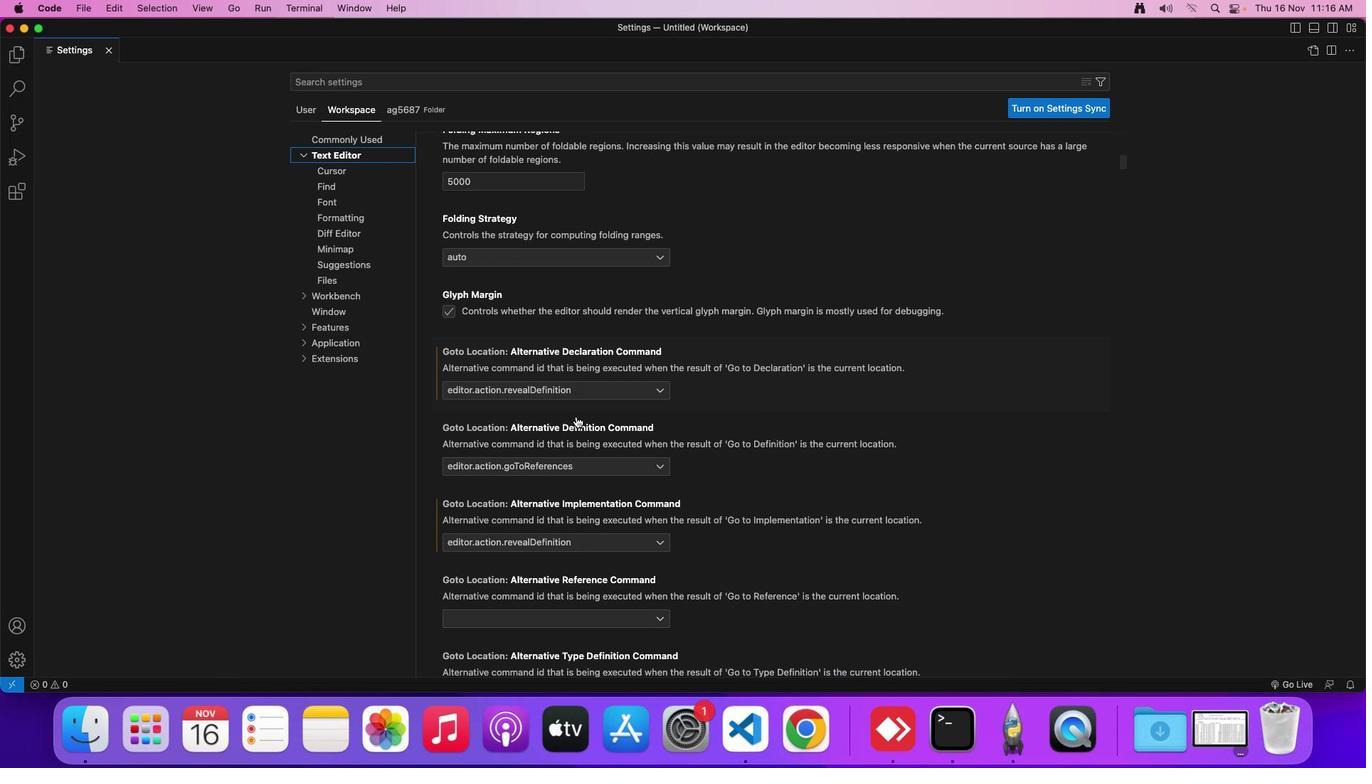 
Action: Mouse scrolled (578, 419) with delta (2, 2)
Screenshot: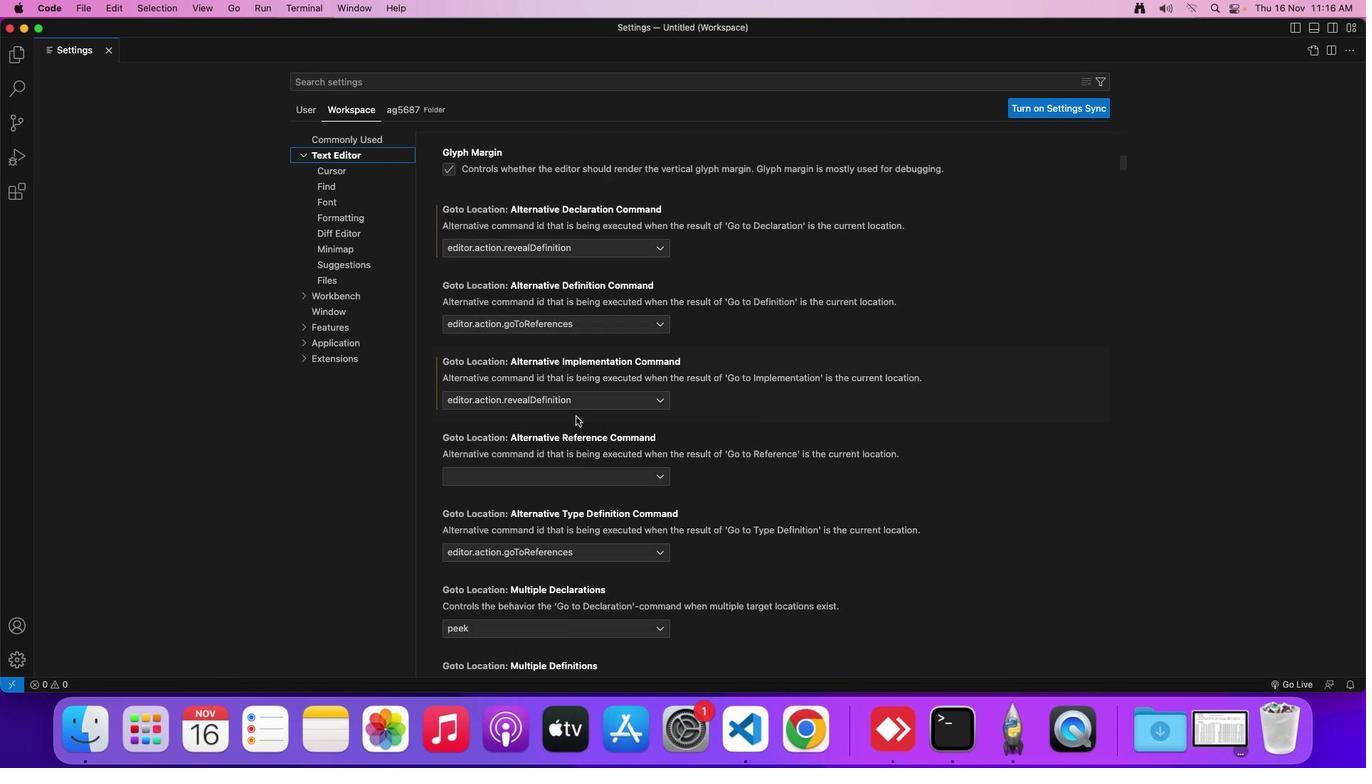 
Action: Mouse scrolled (578, 419) with delta (2, 2)
Screenshot: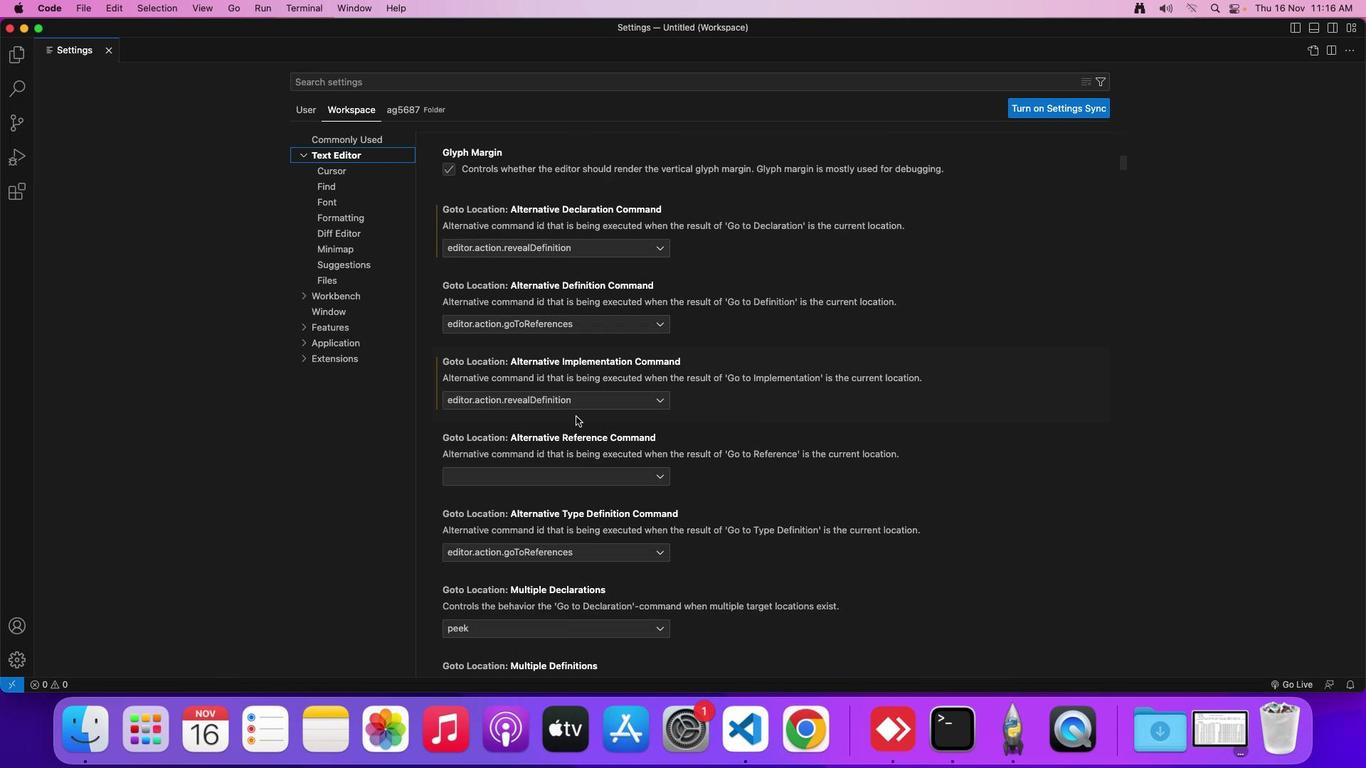 
Action: Mouse scrolled (578, 419) with delta (2, 1)
Screenshot: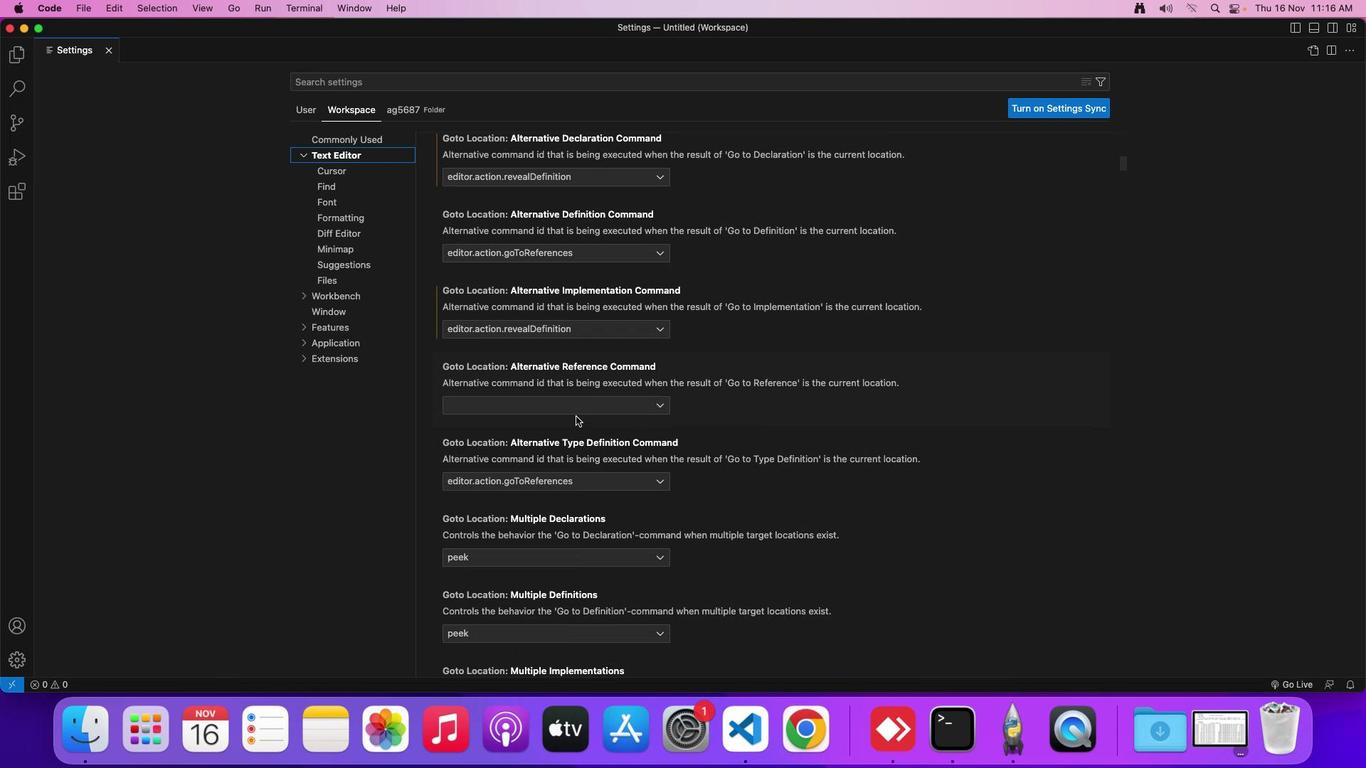 
Action: Mouse scrolled (578, 419) with delta (2, 1)
Screenshot: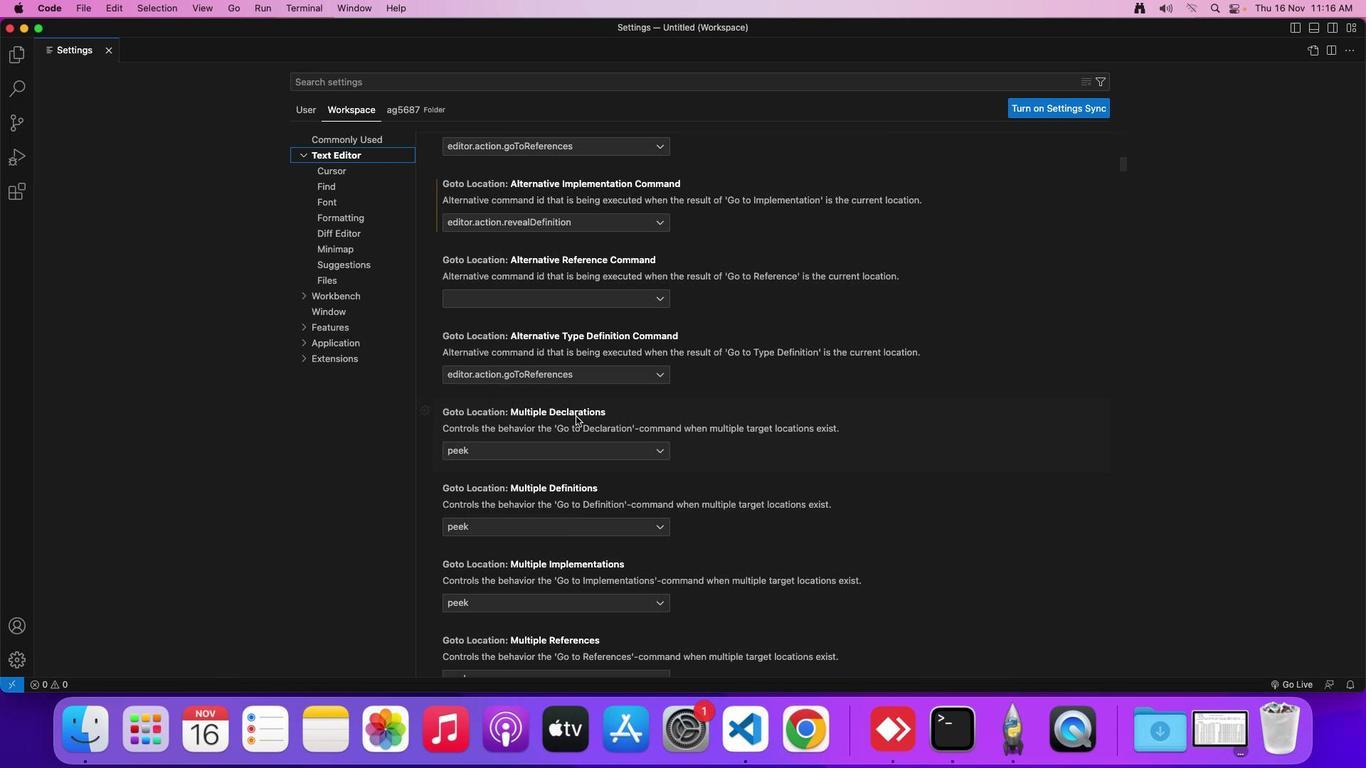 
Action: Mouse scrolled (578, 419) with delta (2, 0)
Screenshot: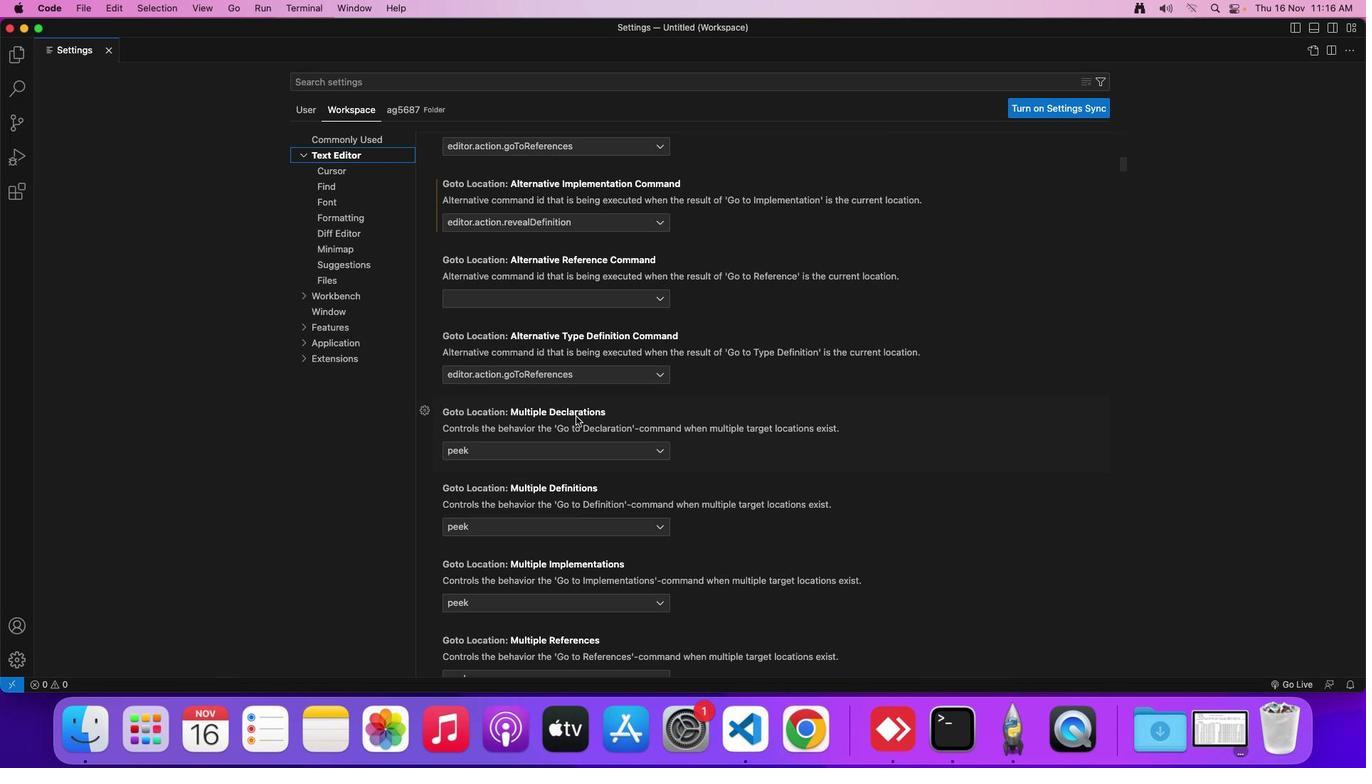 
Action: Mouse moved to (570, 366)
Screenshot: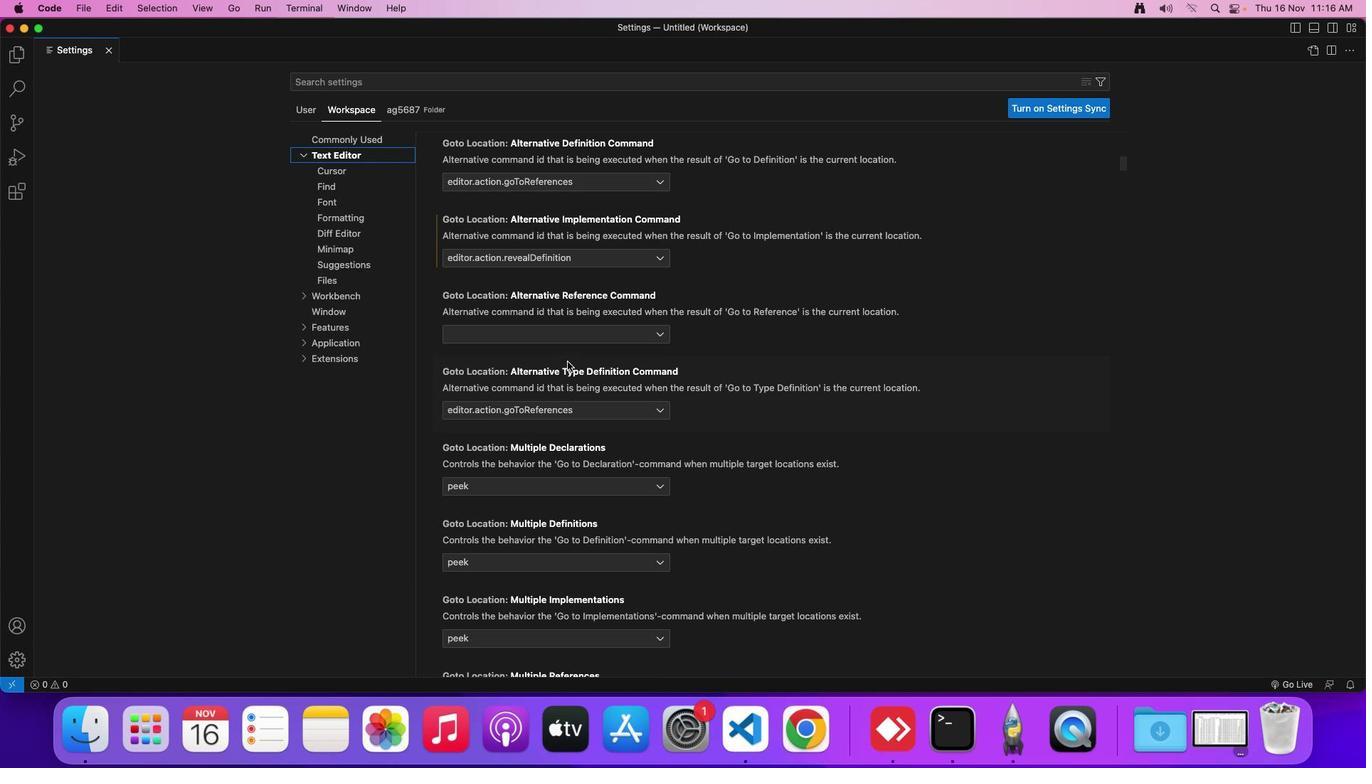 
Action: Mouse scrolled (570, 366) with delta (2, 3)
Screenshot: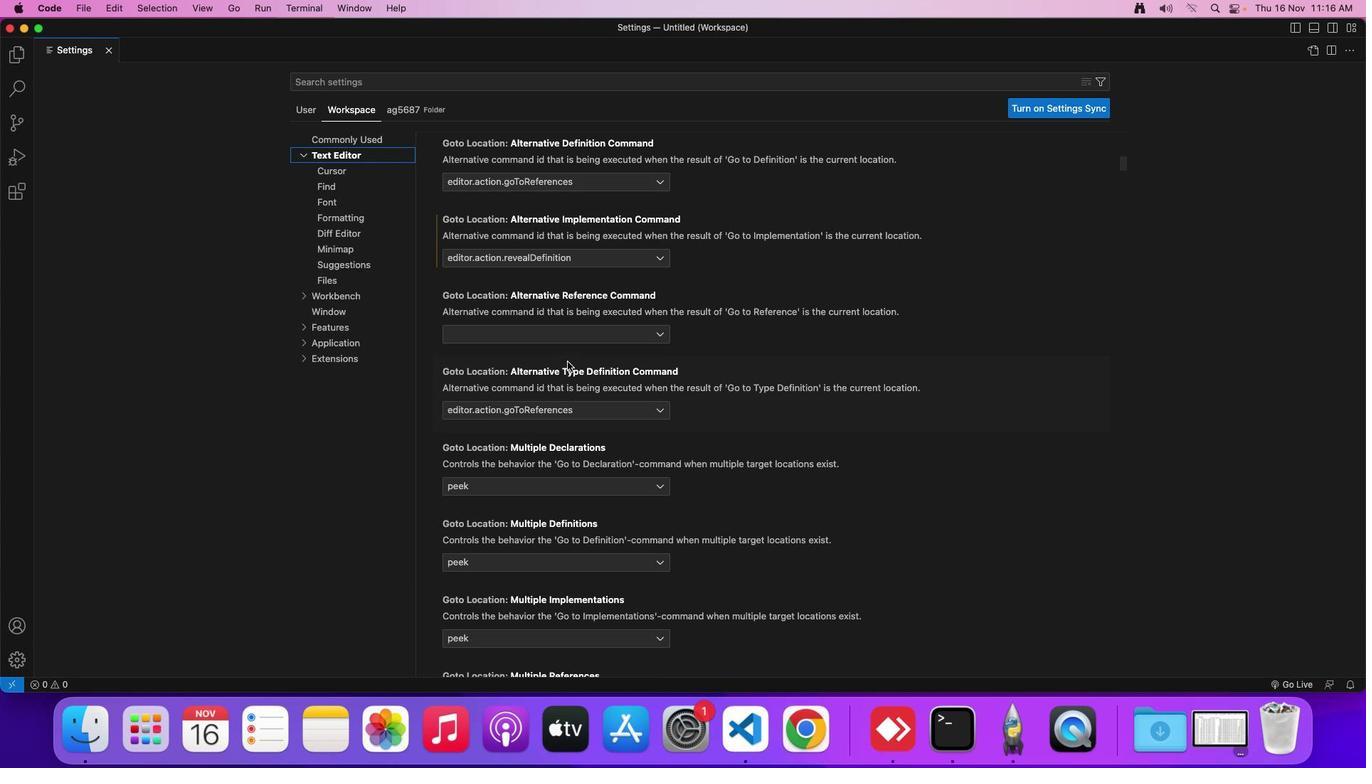 
Action: Mouse moved to (569, 340)
Screenshot: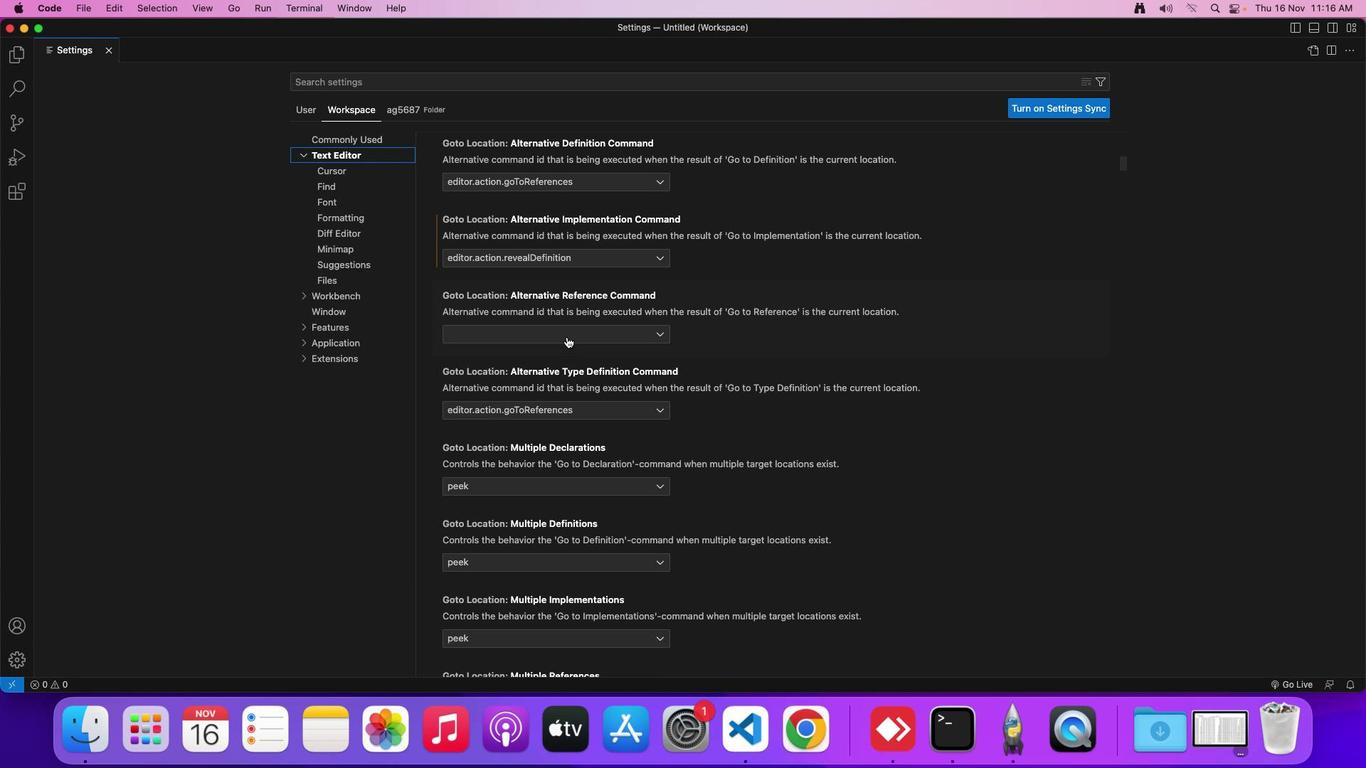 
Action: Mouse pressed left at (569, 340)
Screenshot: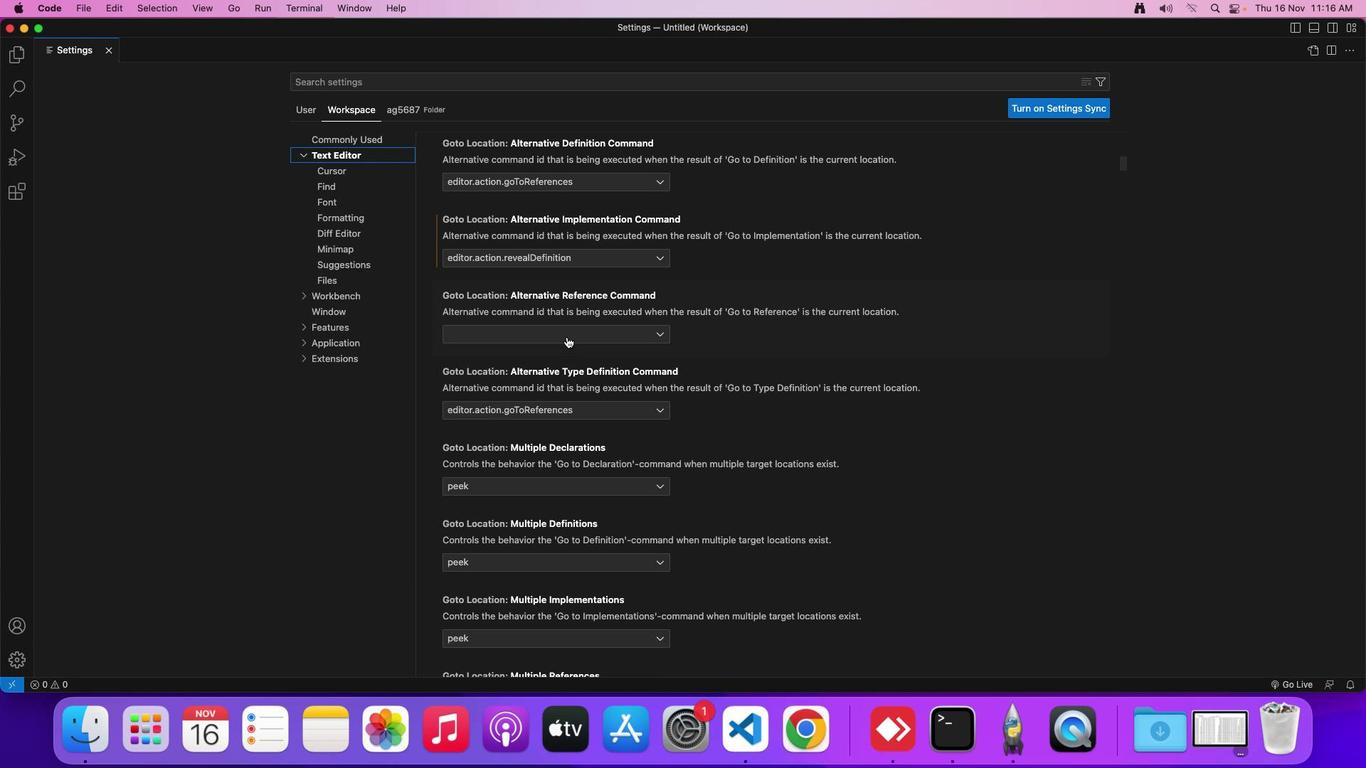 
Action: Mouse moved to (529, 370)
Screenshot: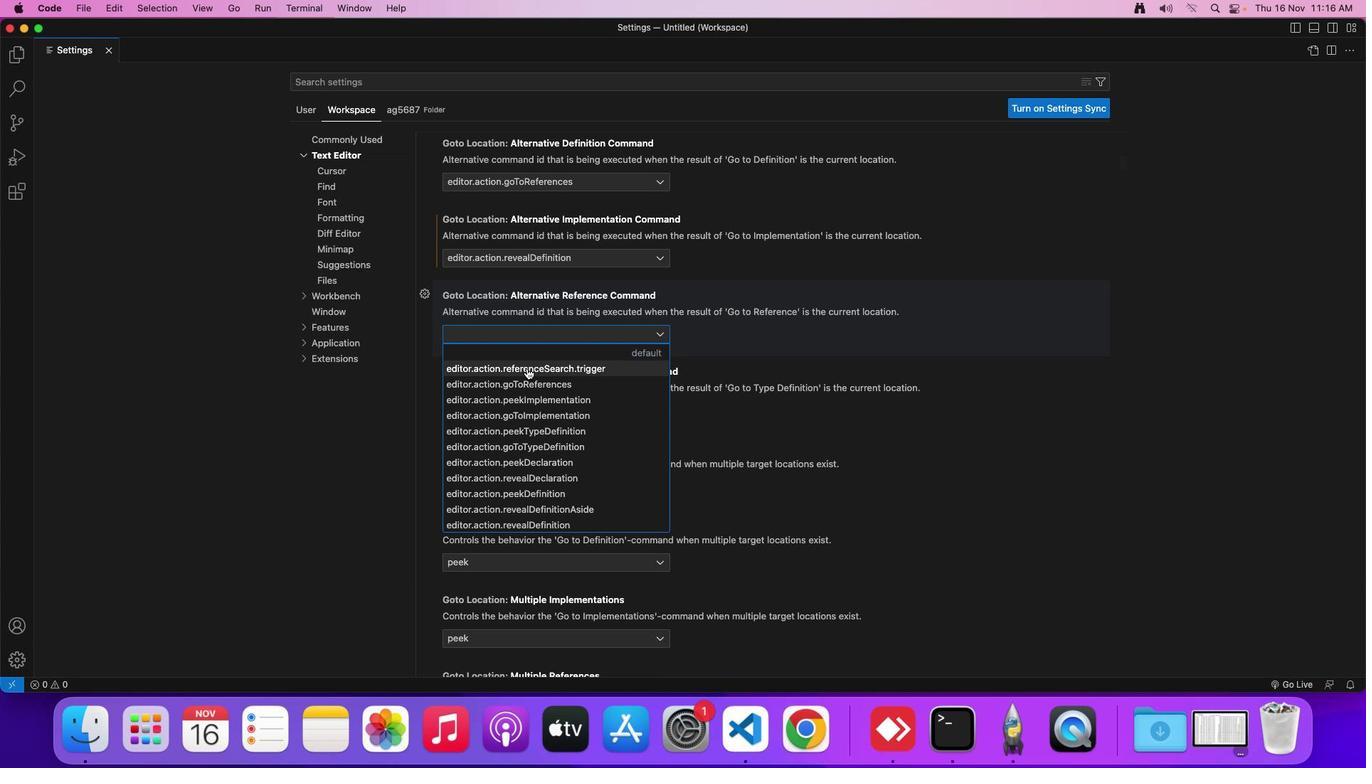
Action: Mouse pressed left at (529, 370)
Screenshot: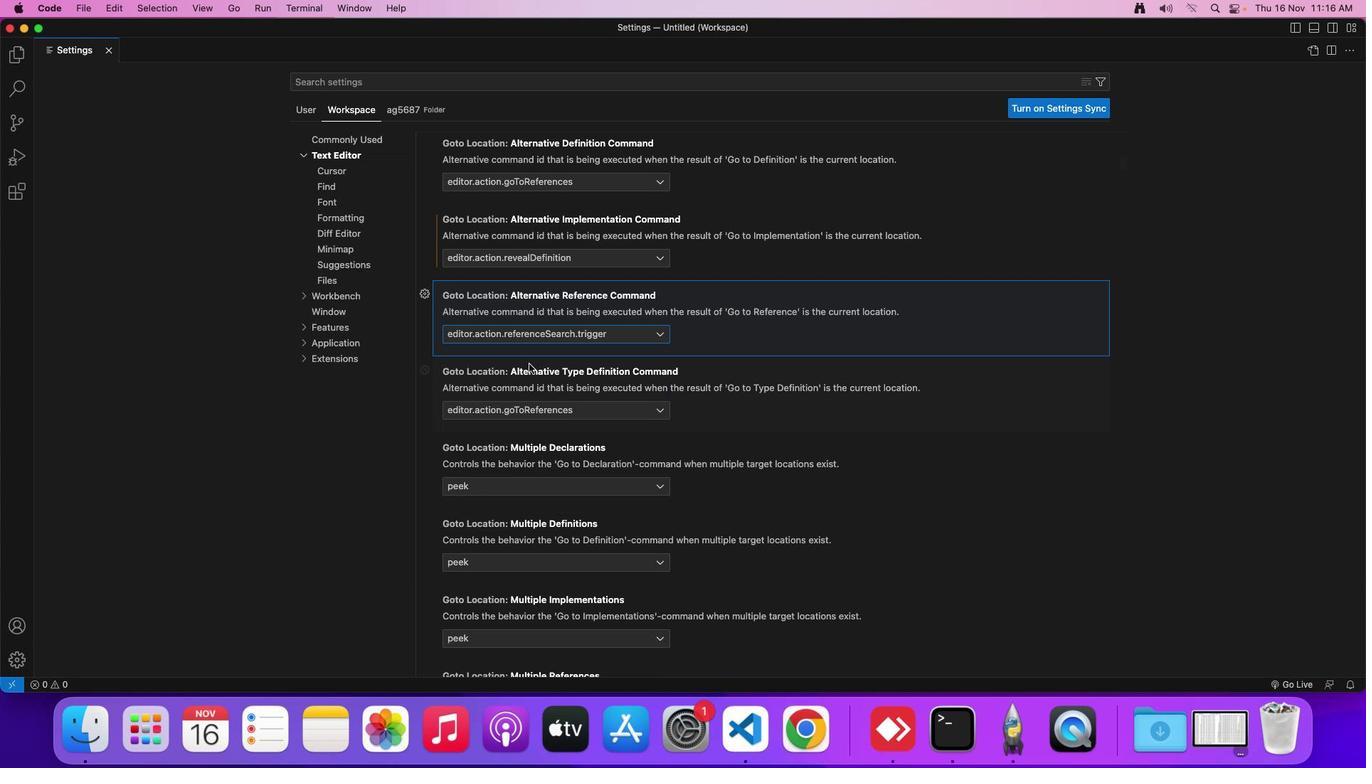 
Action: Mouse moved to (551, 354)
Screenshot: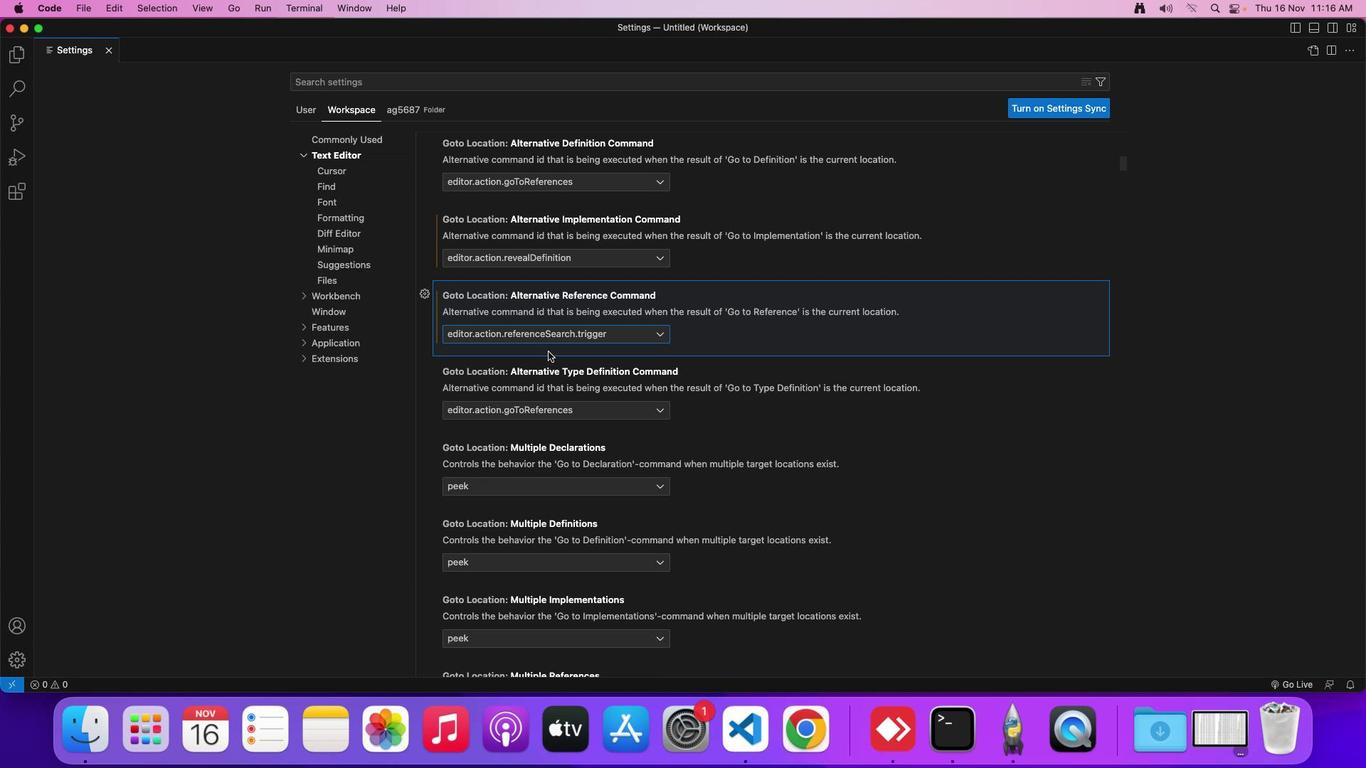 
